 Task: Find connections with filter location Dêqên with filter topic #Softwaredesignwith filter profile language English with filter current company B&R Industrial Automation with filter school Techno India Institute of Technology with filter industry Restaurants with filter service category Print Design with filter keywords title Line Cook
Action: Mouse moved to (519, 73)
Screenshot: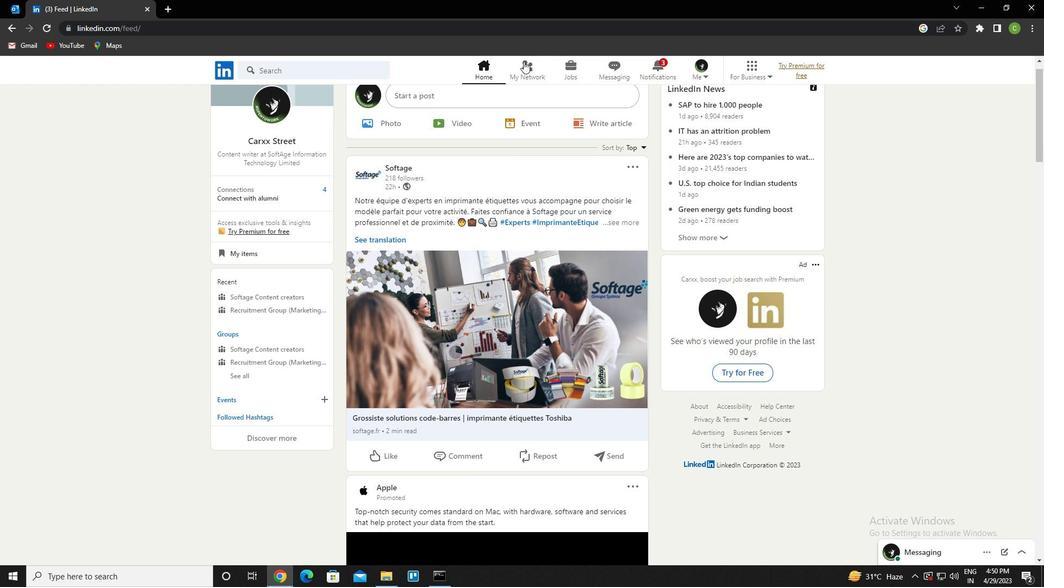 
Action: Mouse pressed left at (519, 73)
Screenshot: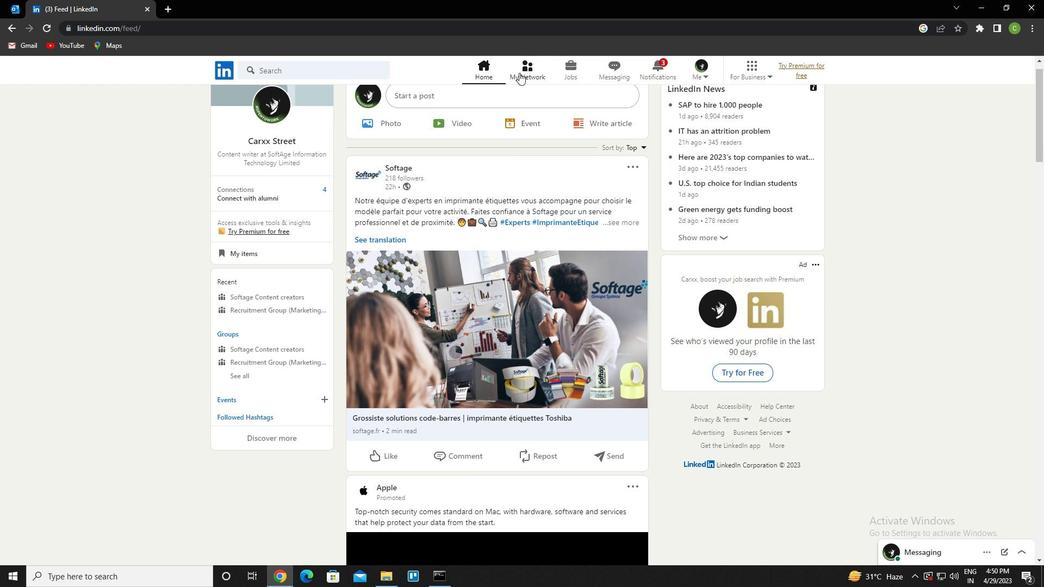 
Action: Mouse moved to (292, 138)
Screenshot: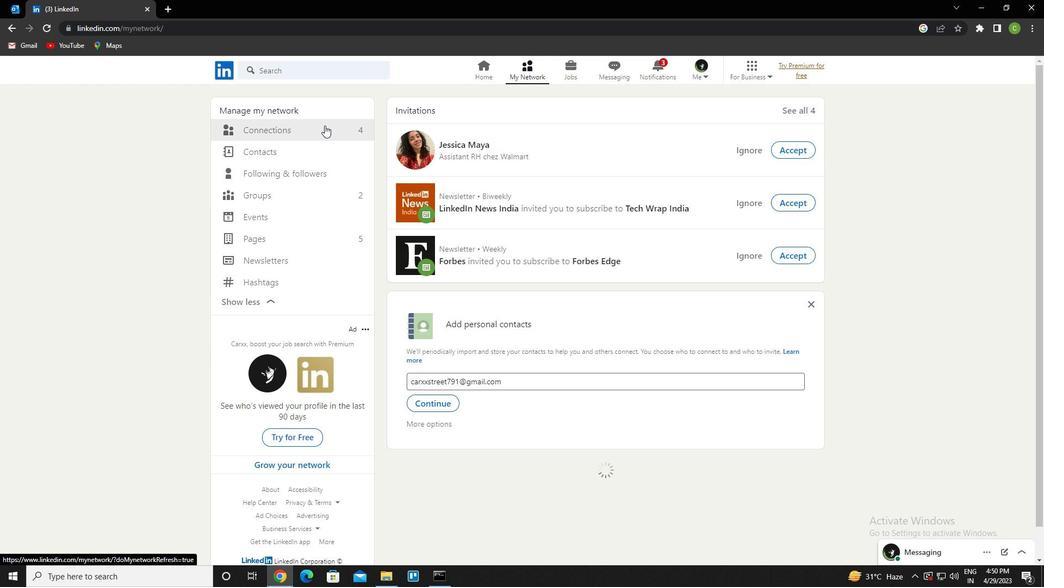 
Action: Mouse pressed left at (292, 138)
Screenshot: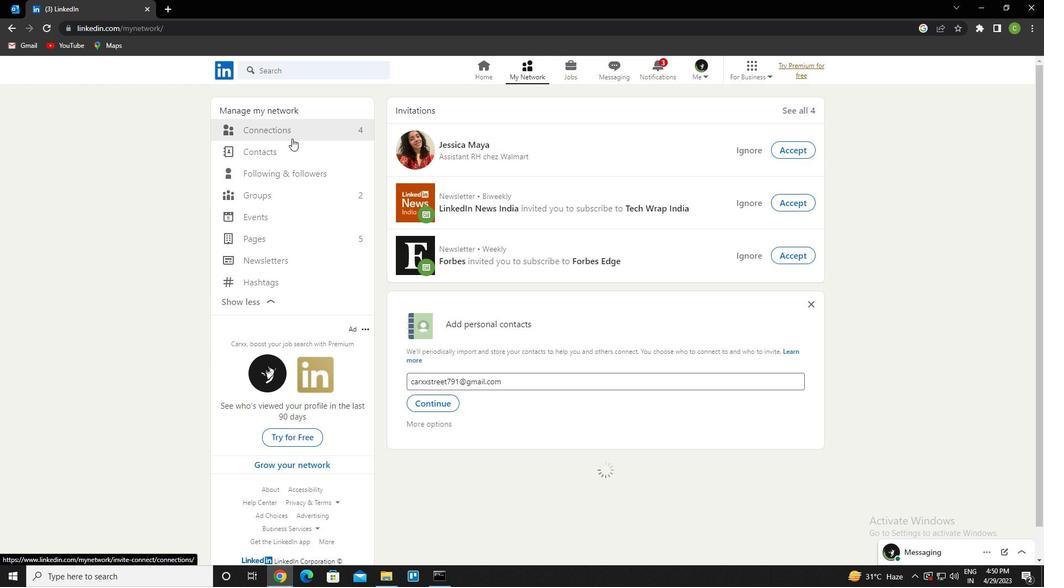 
Action: Mouse moved to (317, 136)
Screenshot: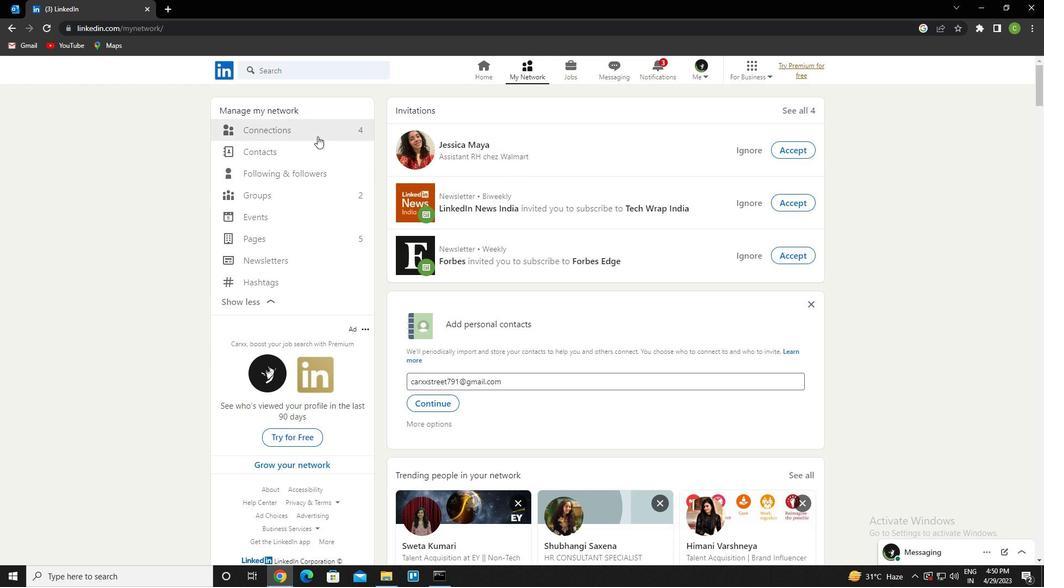 
Action: Mouse pressed left at (317, 136)
Screenshot: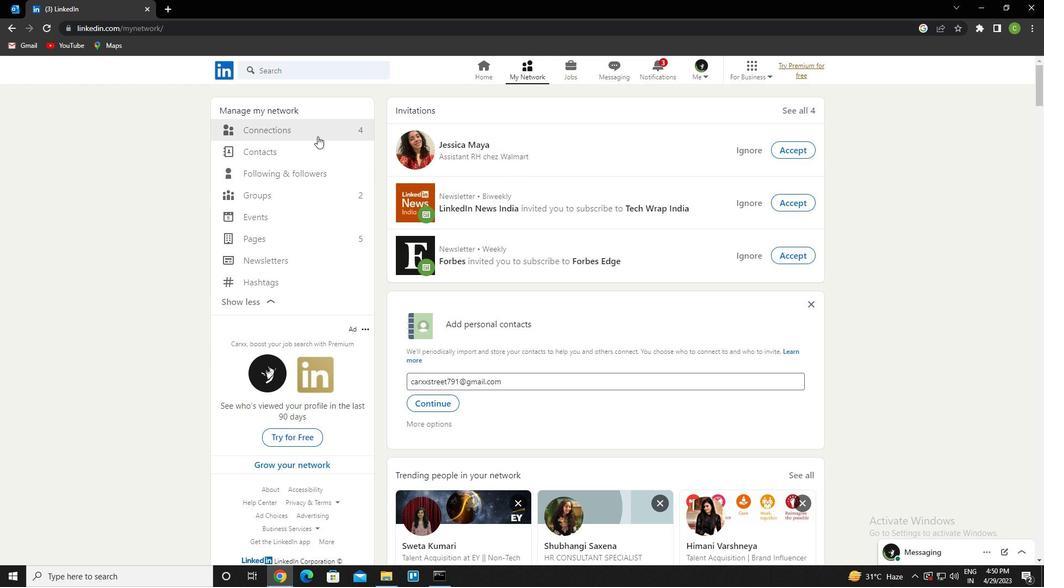 
Action: Mouse moved to (328, 132)
Screenshot: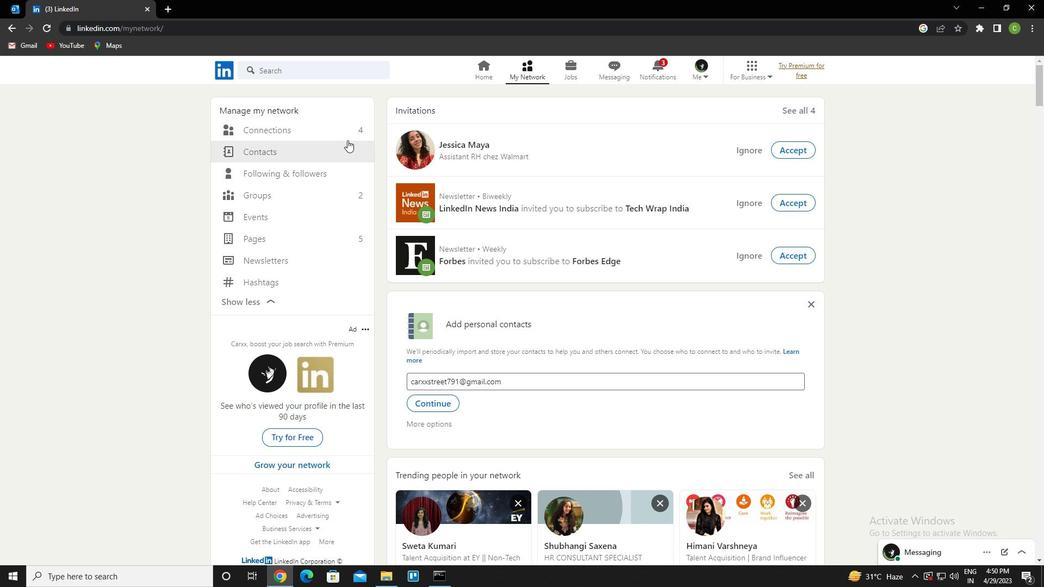 
Action: Mouse pressed left at (328, 132)
Screenshot: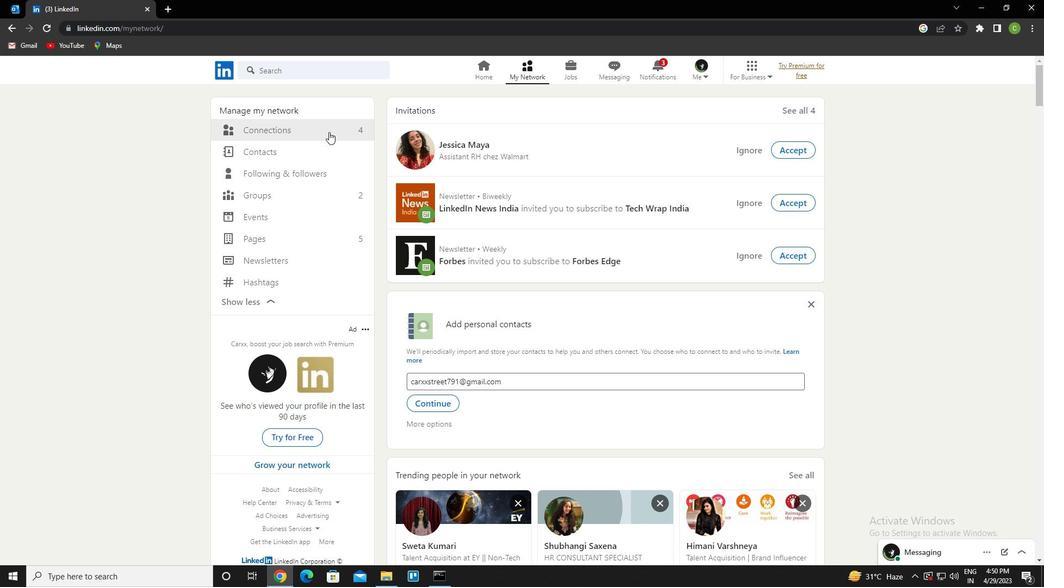 
Action: Mouse moved to (608, 128)
Screenshot: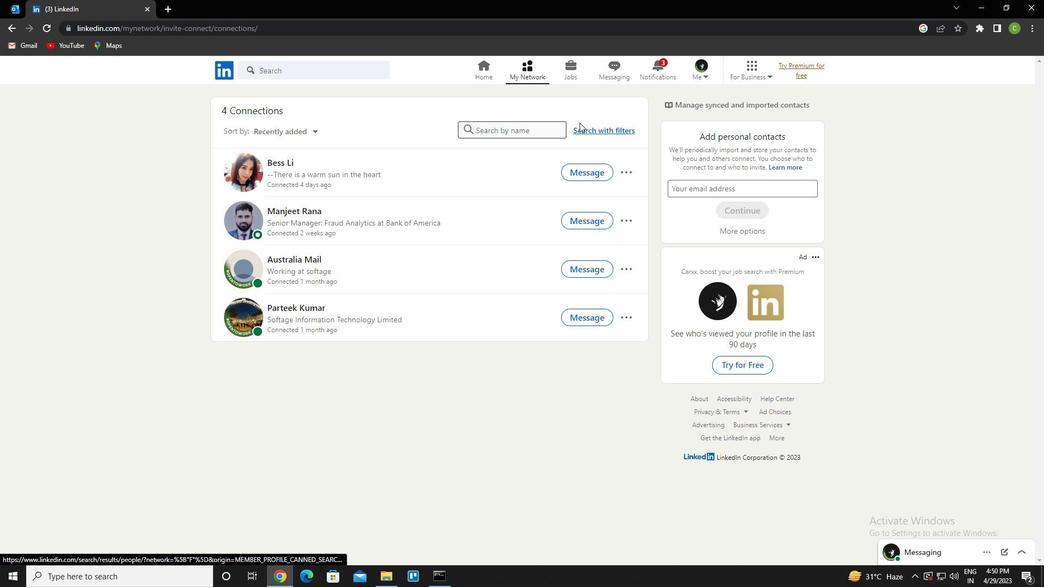 
Action: Mouse pressed left at (608, 128)
Screenshot: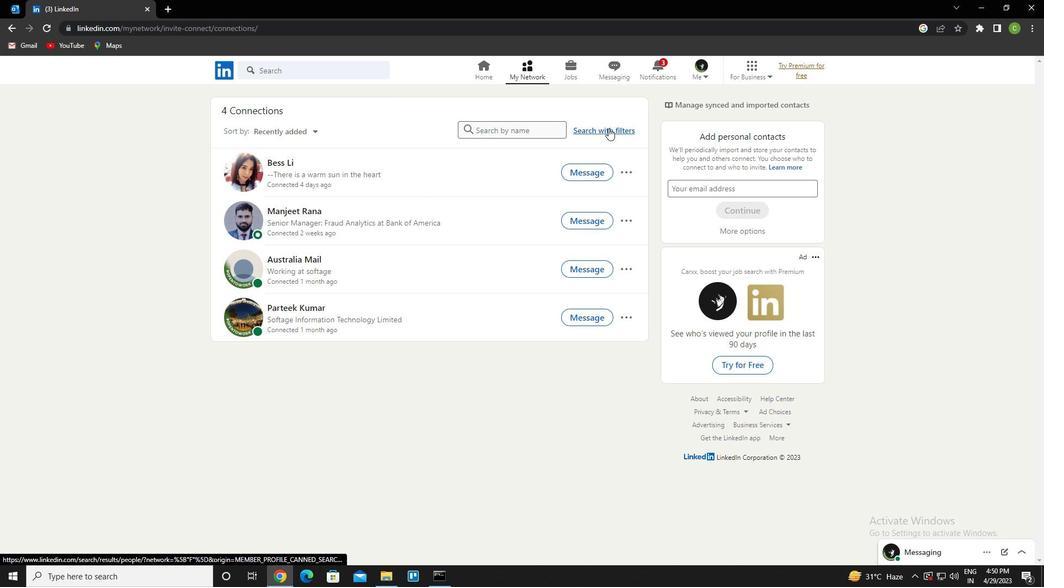 
Action: Mouse moved to (560, 97)
Screenshot: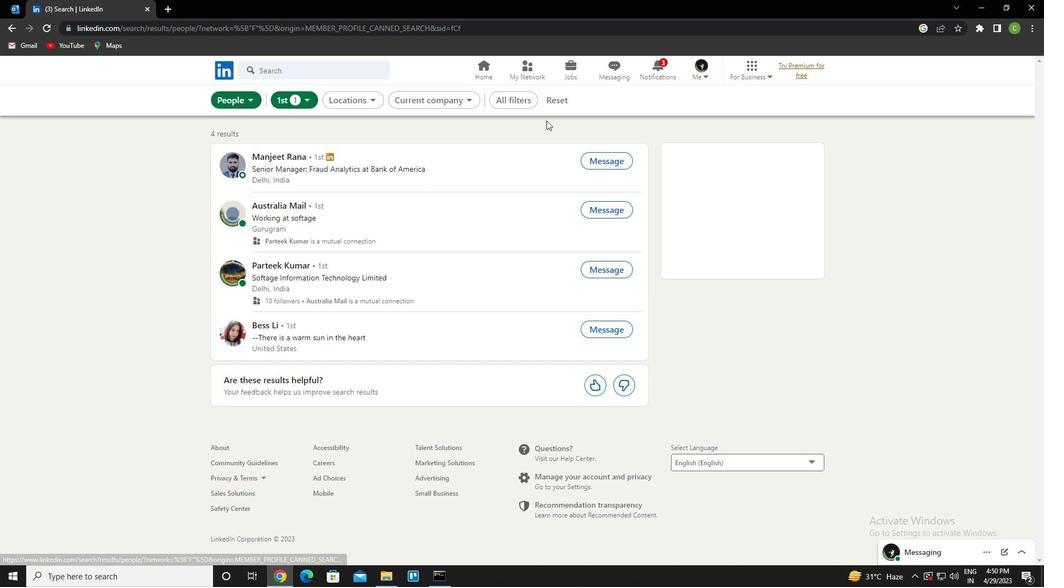 
Action: Mouse pressed left at (560, 97)
Screenshot: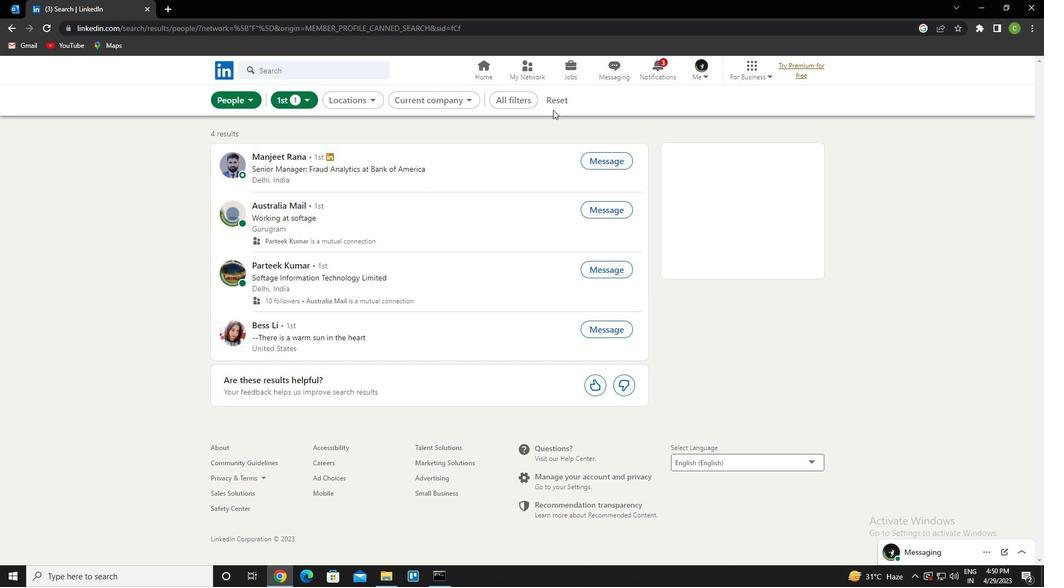 
Action: Mouse moved to (535, 101)
Screenshot: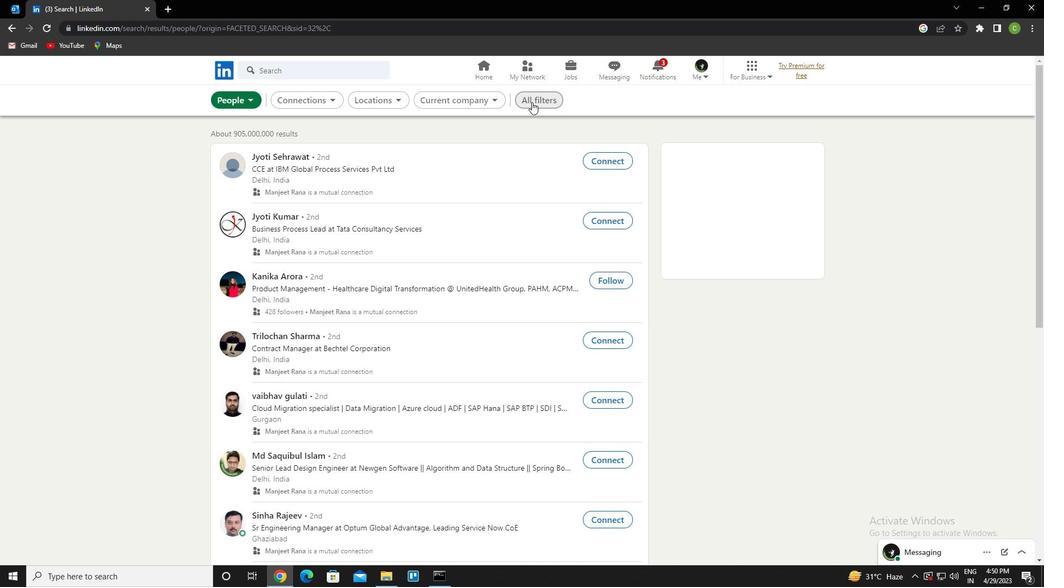 
Action: Mouse pressed left at (535, 101)
Screenshot: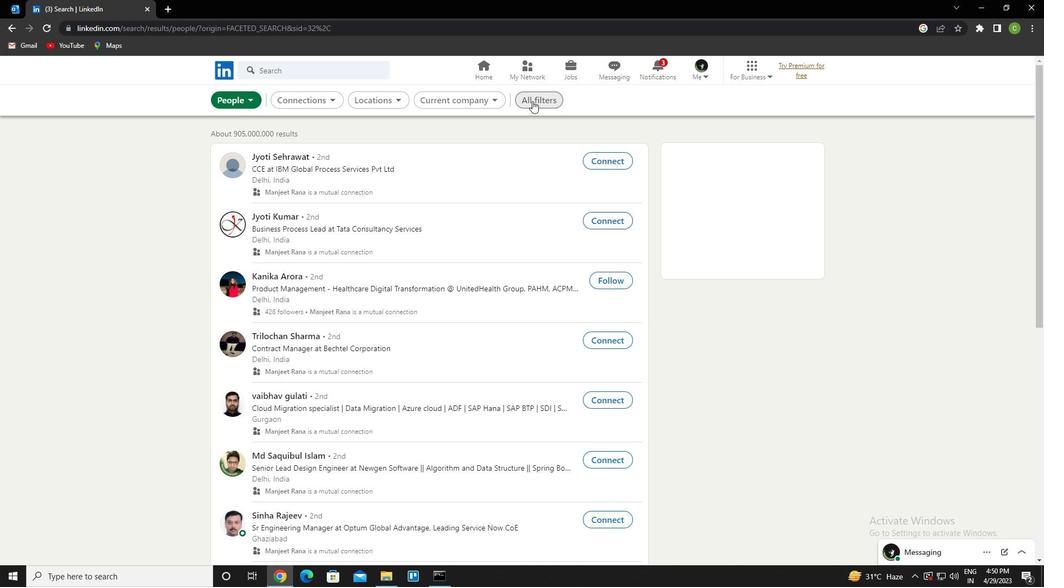 
Action: Mouse moved to (842, 296)
Screenshot: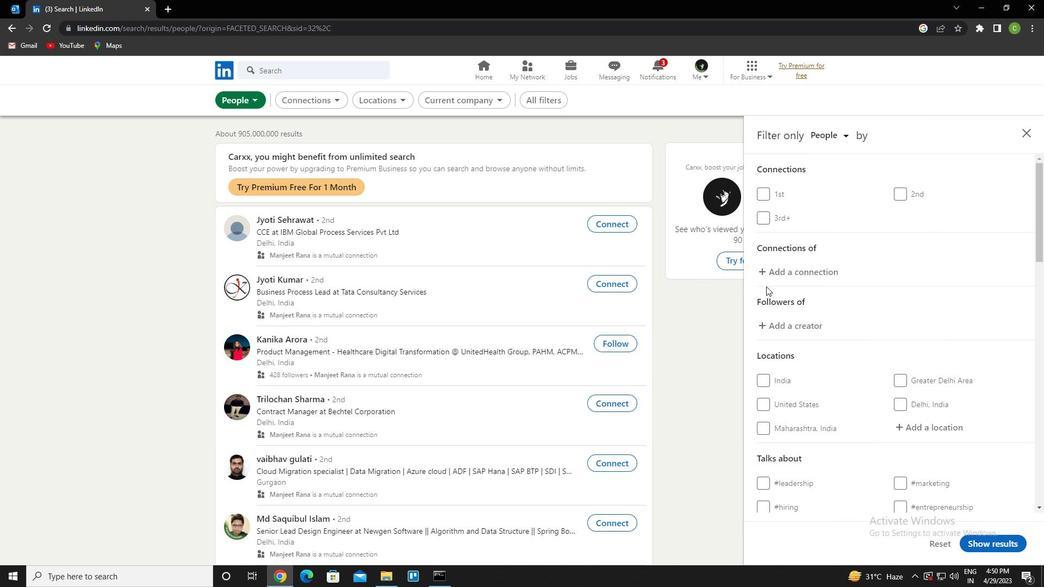 
Action: Mouse scrolled (842, 296) with delta (0, 0)
Screenshot: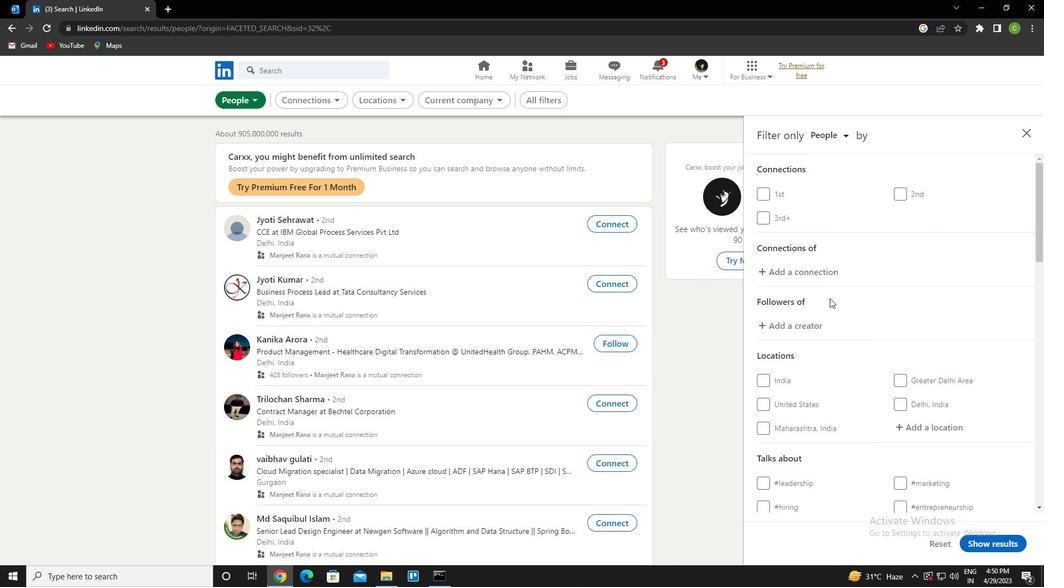 
Action: Mouse scrolled (842, 296) with delta (0, 0)
Screenshot: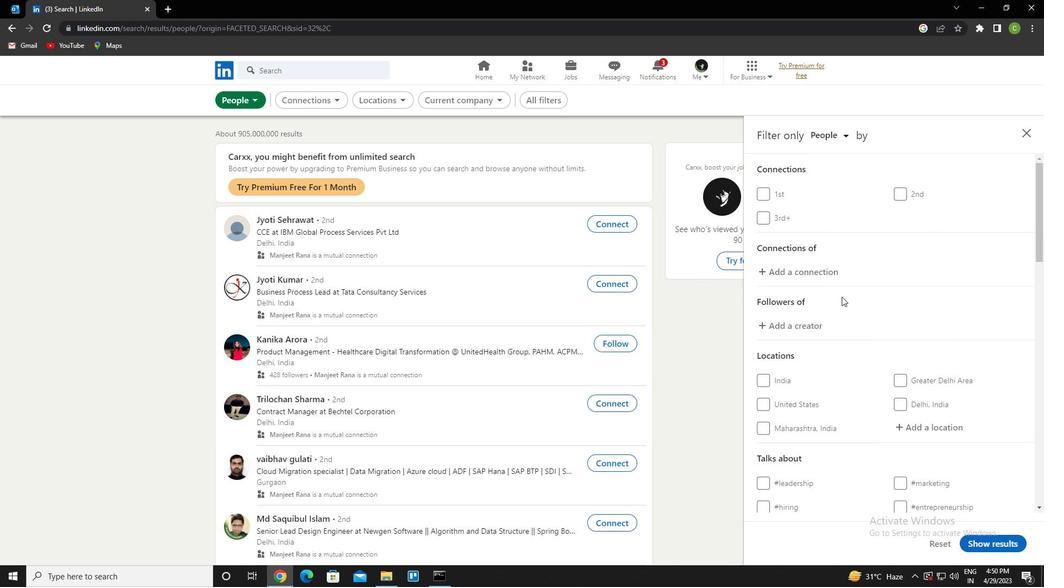 
Action: Mouse moved to (933, 320)
Screenshot: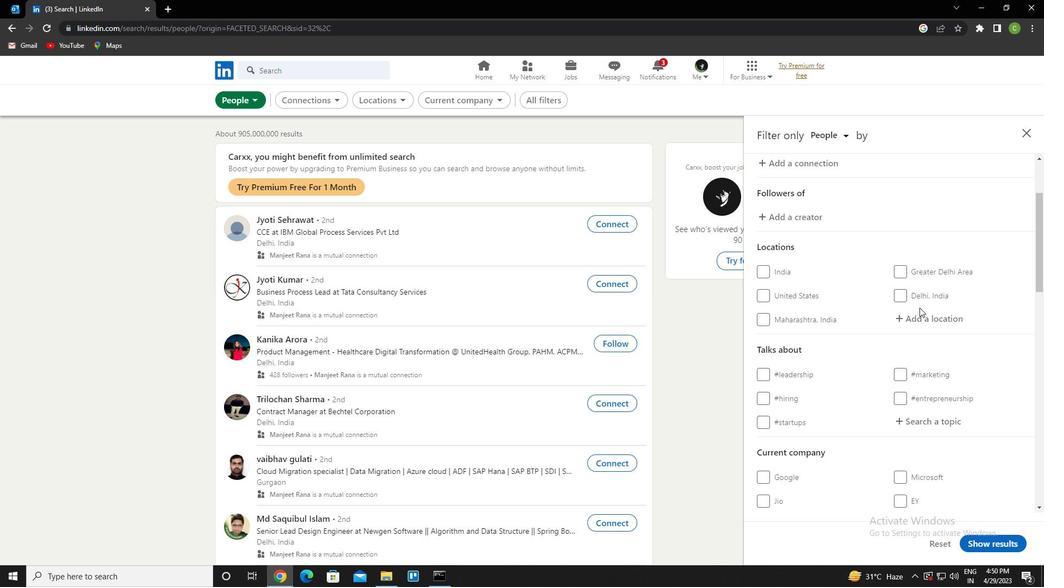 
Action: Mouse pressed left at (933, 320)
Screenshot: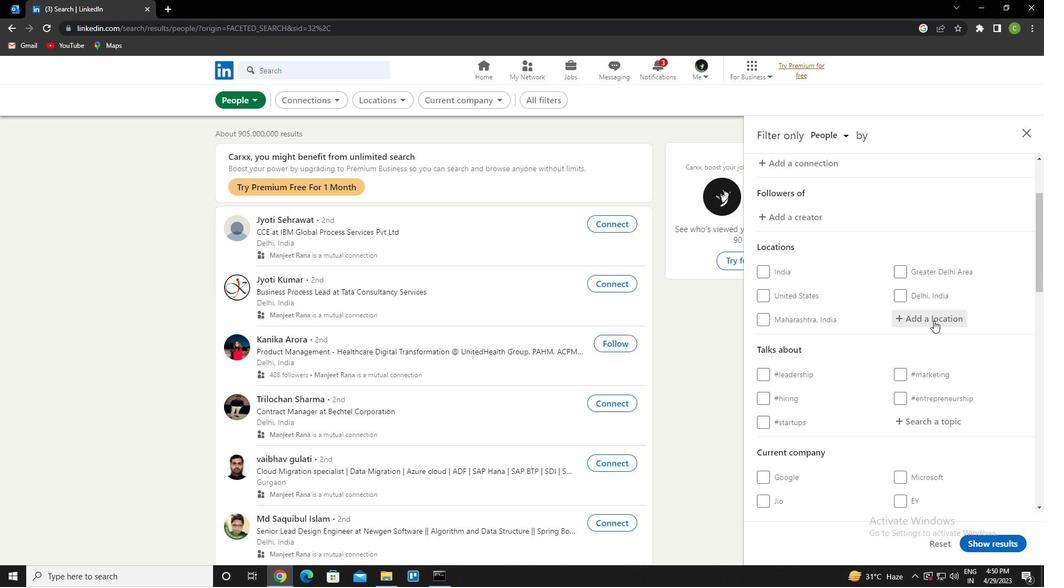 
Action: Key pressed <Key.caps_lock>d<Key.caps_lock>eqen<Key.down><Key.enter>
Screenshot: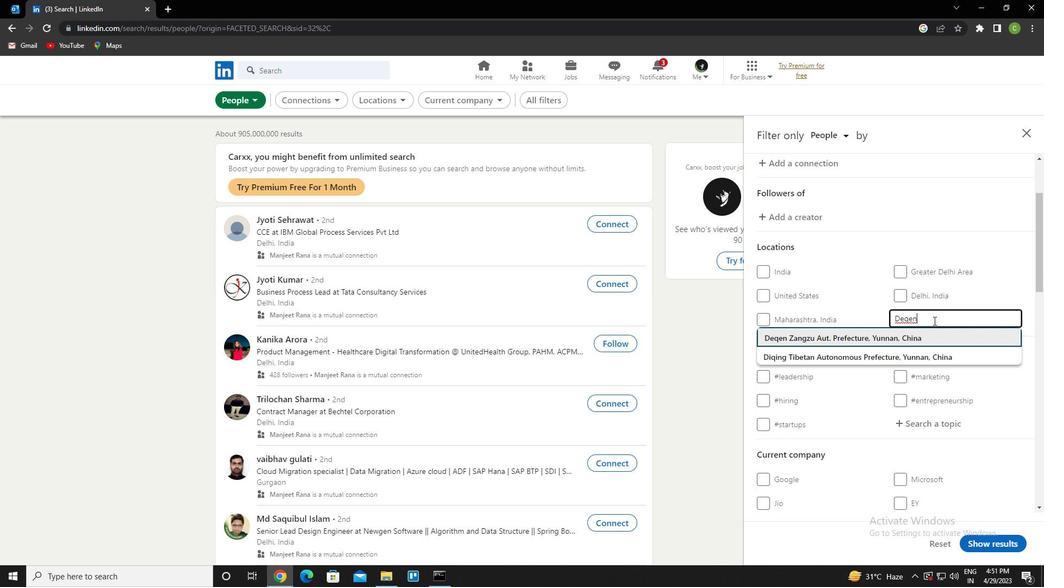 
Action: Mouse moved to (931, 330)
Screenshot: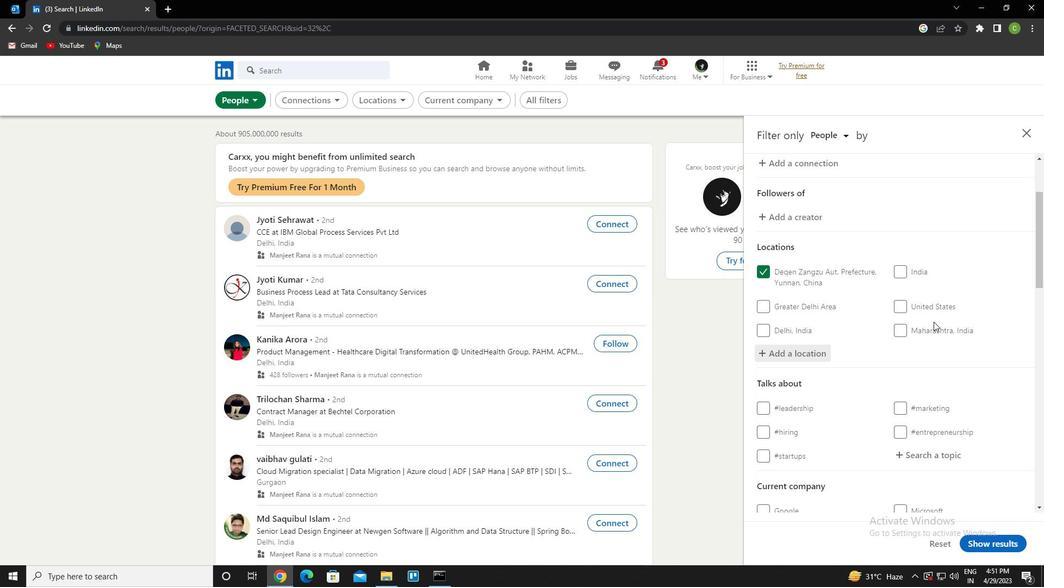 
Action: Mouse scrolled (931, 329) with delta (0, 0)
Screenshot: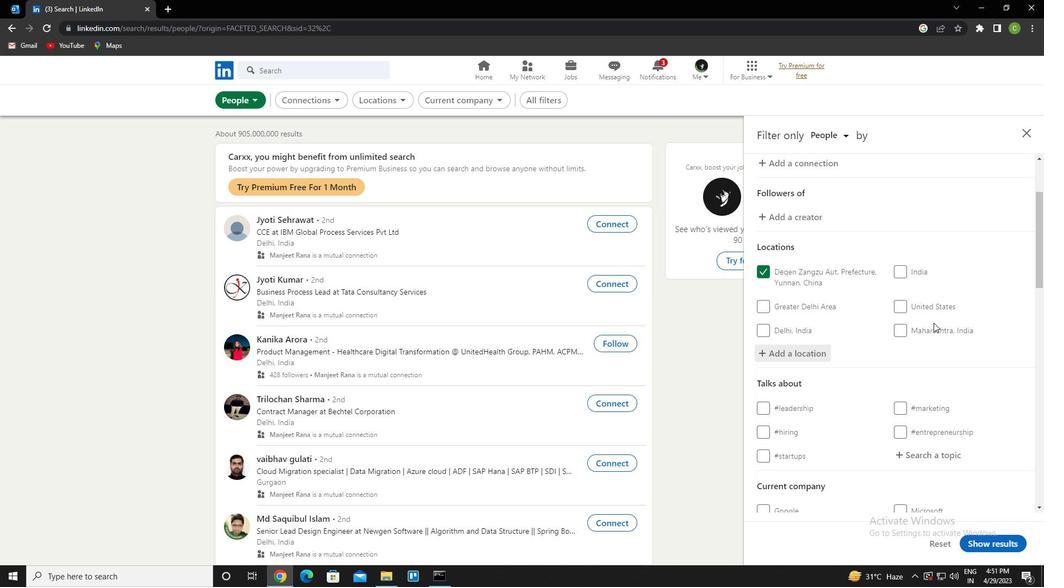
Action: Mouse moved to (926, 342)
Screenshot: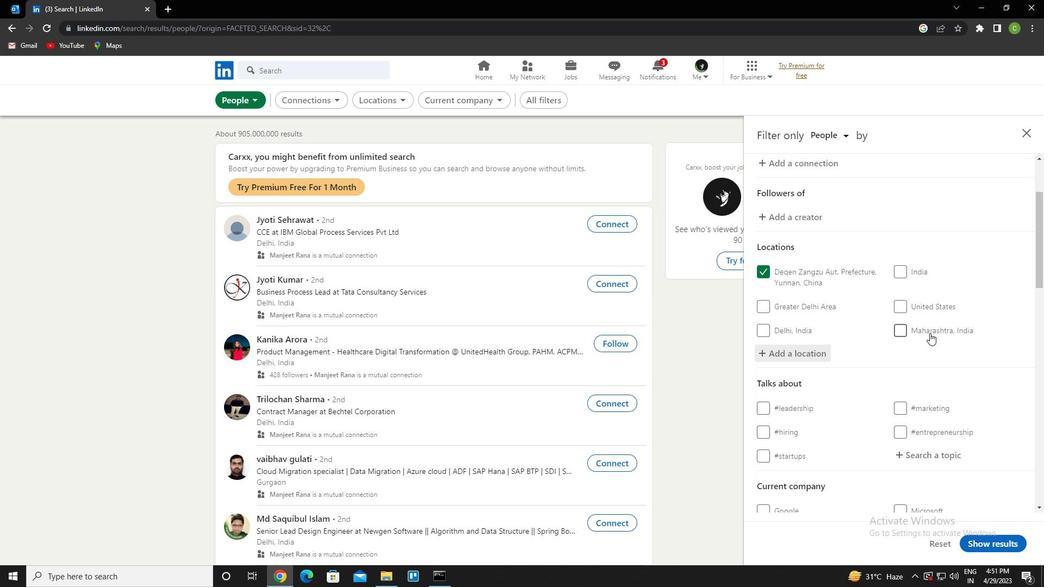 
Action: Mouse scrolled (926, 342) with delta (0, 0)
Screenshot: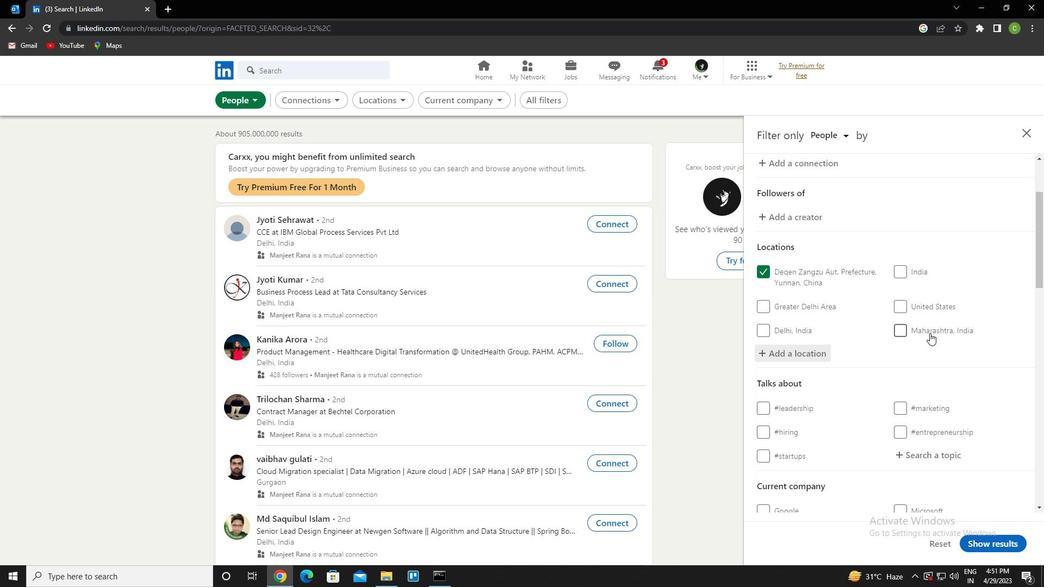 
Action: Mouse moved to (913, 350)
Screenshot: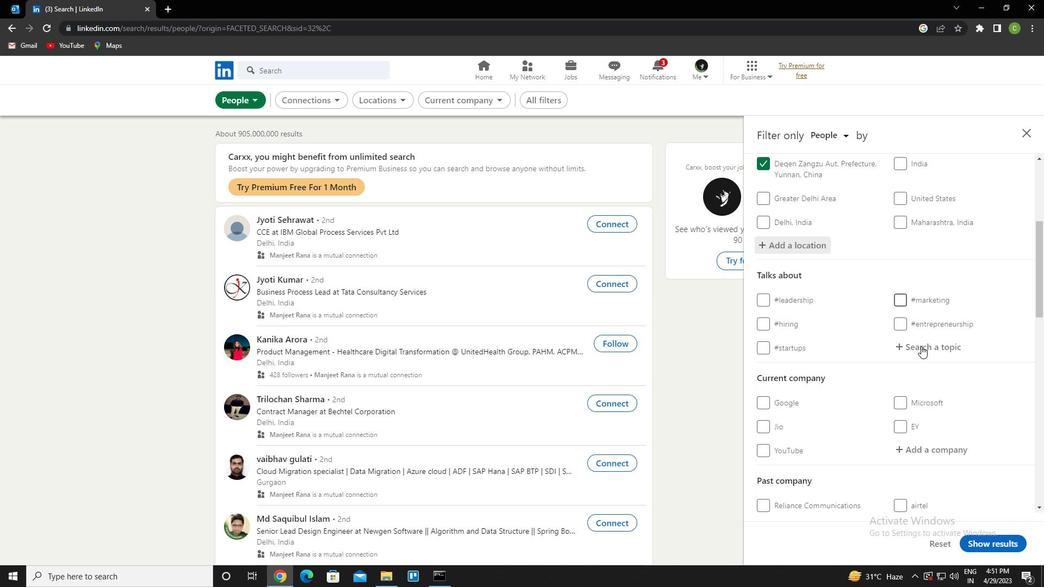 
Action: Mouse pressed left at (913, 350)
Screenshot: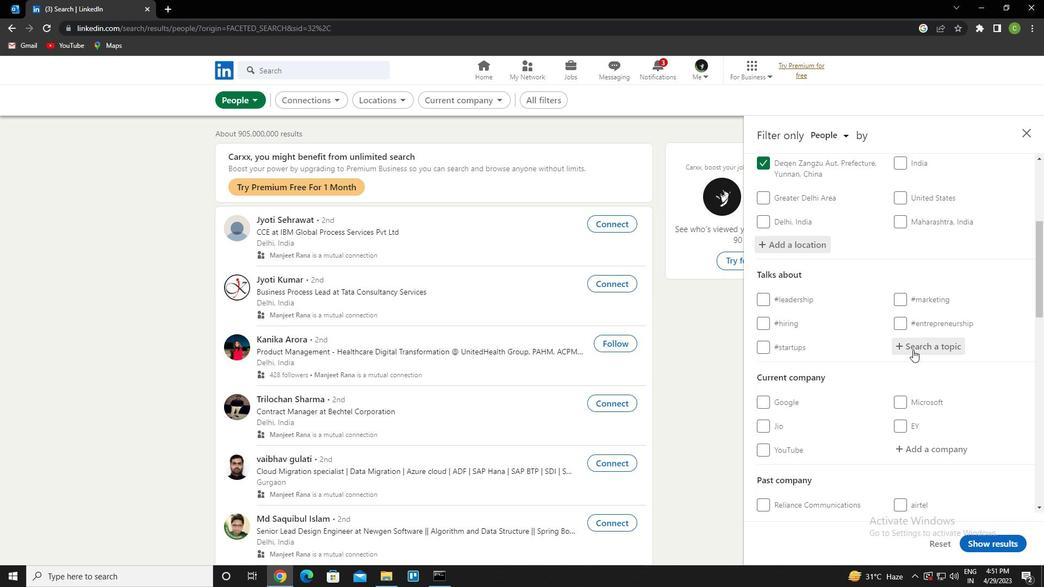 
Action: Key pressed softwaredesing<Key.backspace><Key.backspace>gn<Key.down><Key.enter>
Screenshot: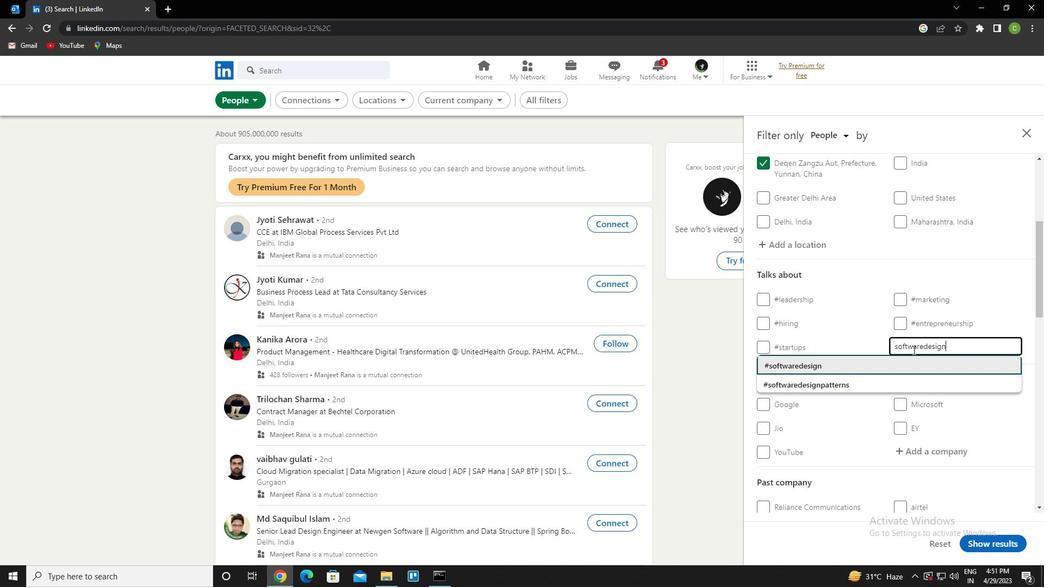 
Action: Mouse scrolled (913, 349) with delta (0, 0)
Screenshot: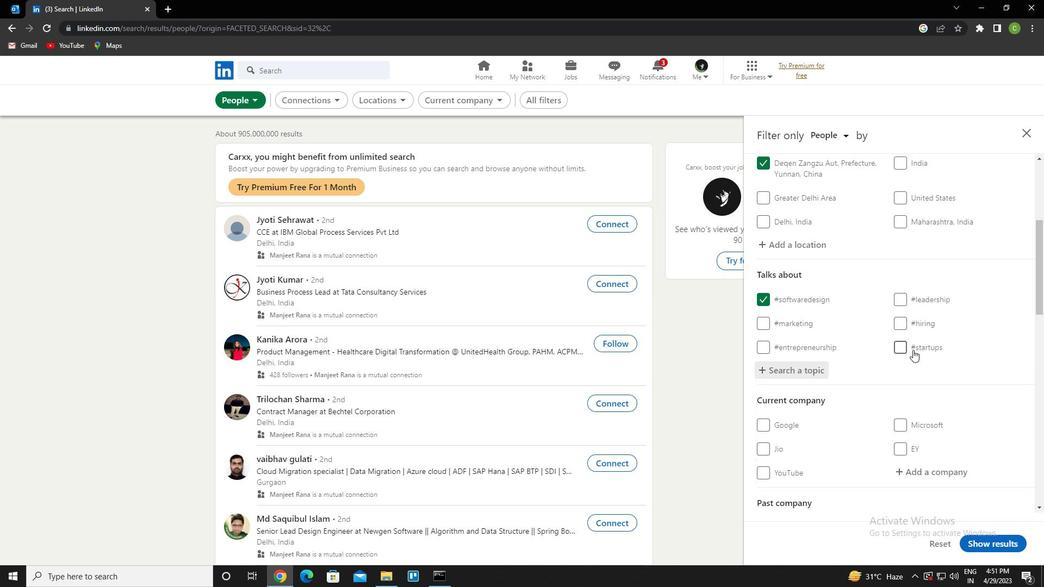 
Action: Mouse scrolled (913, 349) with delta (0, 0)
Screenshot: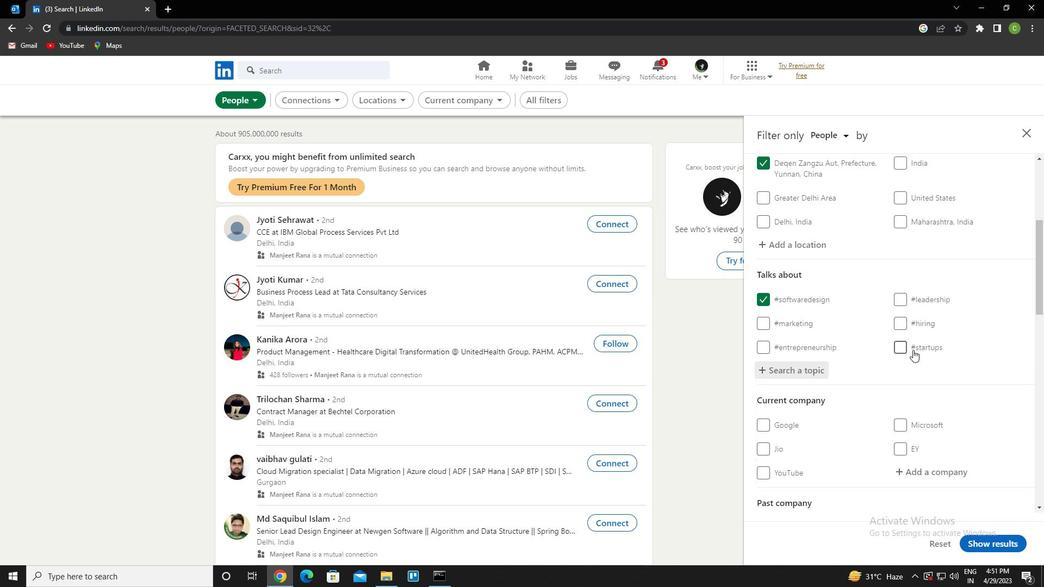 
Action: Mouse scrolled (913, 349) with delta (0, 0)
Screenshot: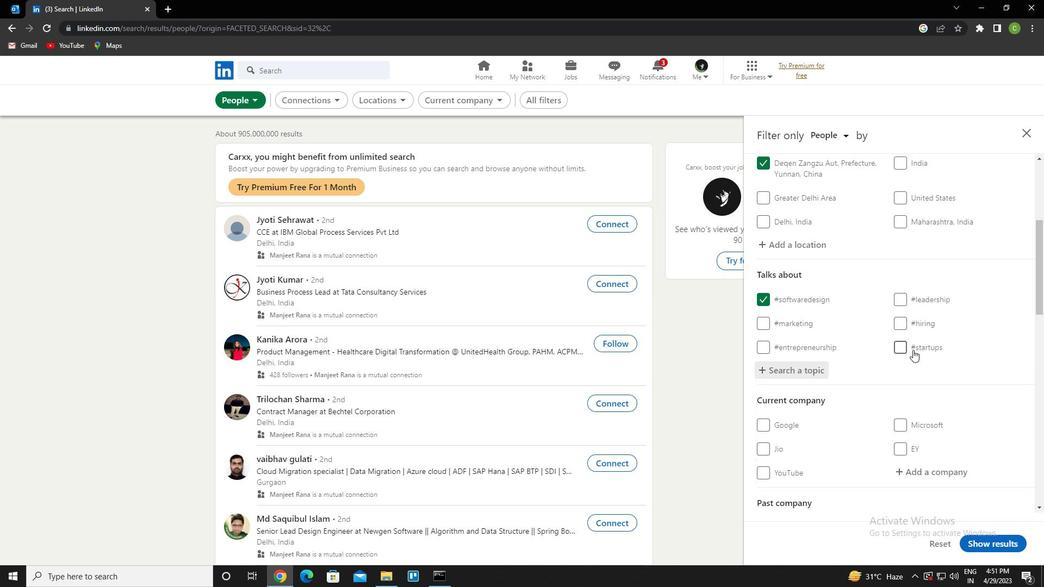 
Action: Mouse scrolled (913, 349) with delta (0, 0)
Screenshot: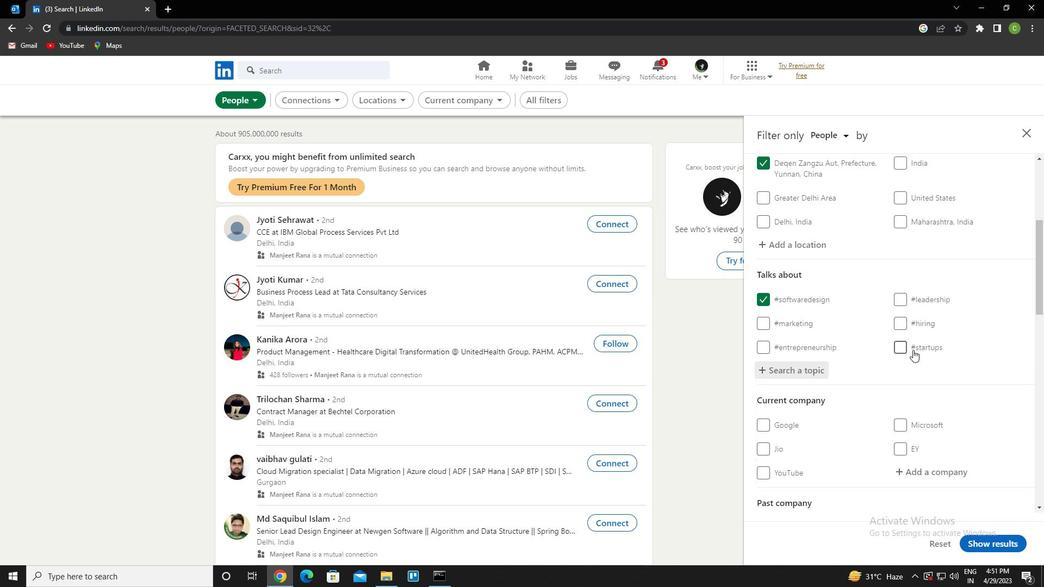 
Action: Mouse scrolled (913, 349) with delta (0, 0)
Screenshot: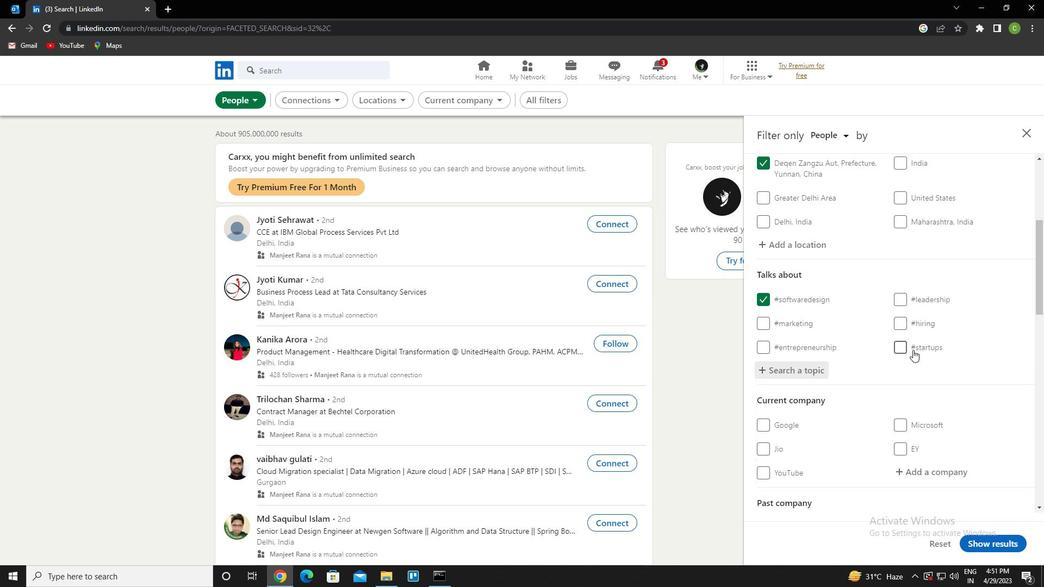 
Action: Mouse scrolled (913, 349) with delta (0, 0)
Screenshot: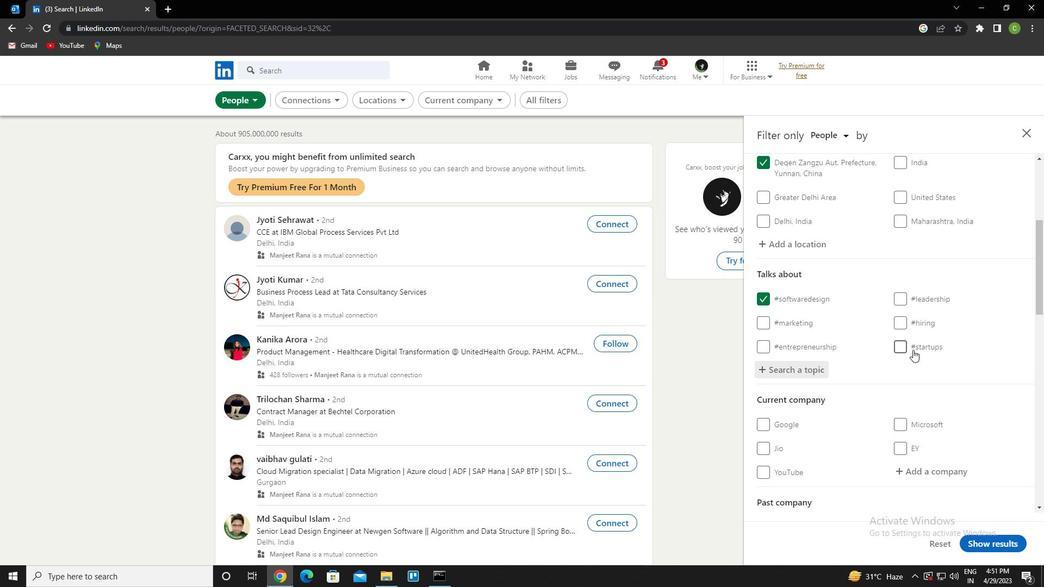 
Action: Mouse scrolled (913, 349) with delta (0, 0)
Screenshot: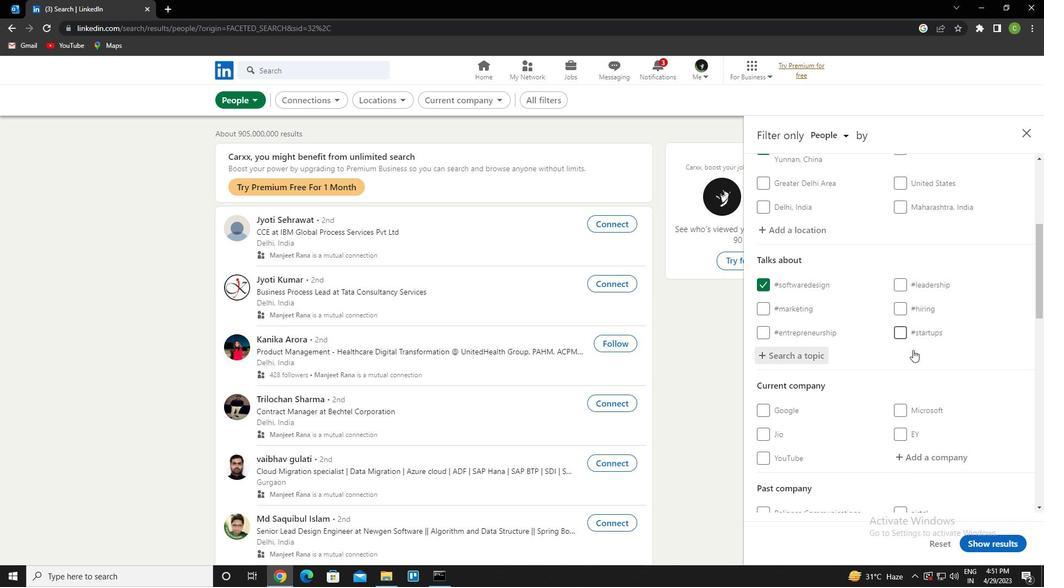 
Action: Mouse scrolled (913, 349) with delta (0, 0)
Screenshot: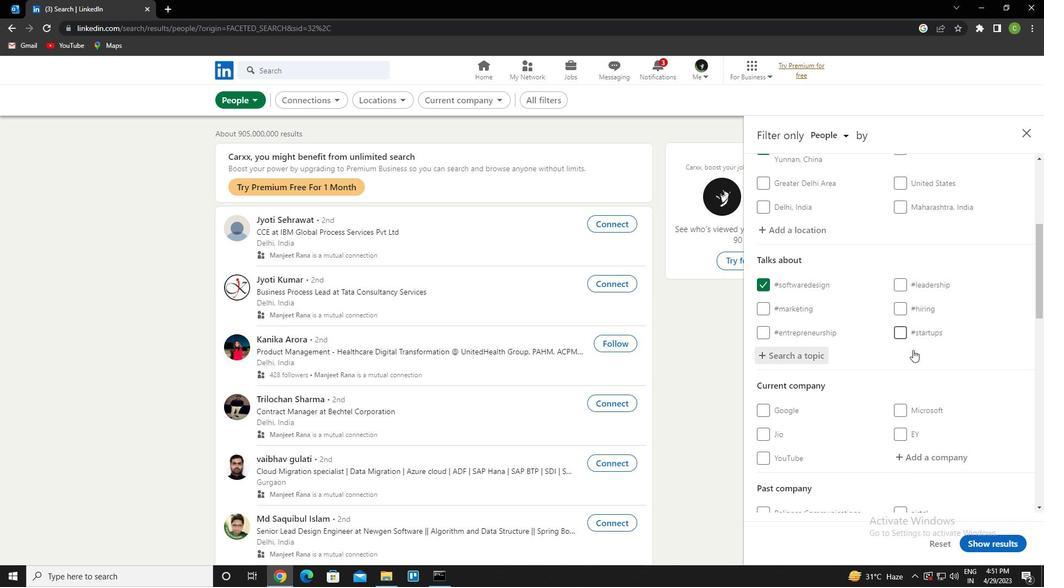 
Action: Mouse scrolled (913, 349) with delta (0, 0)
Screenshot: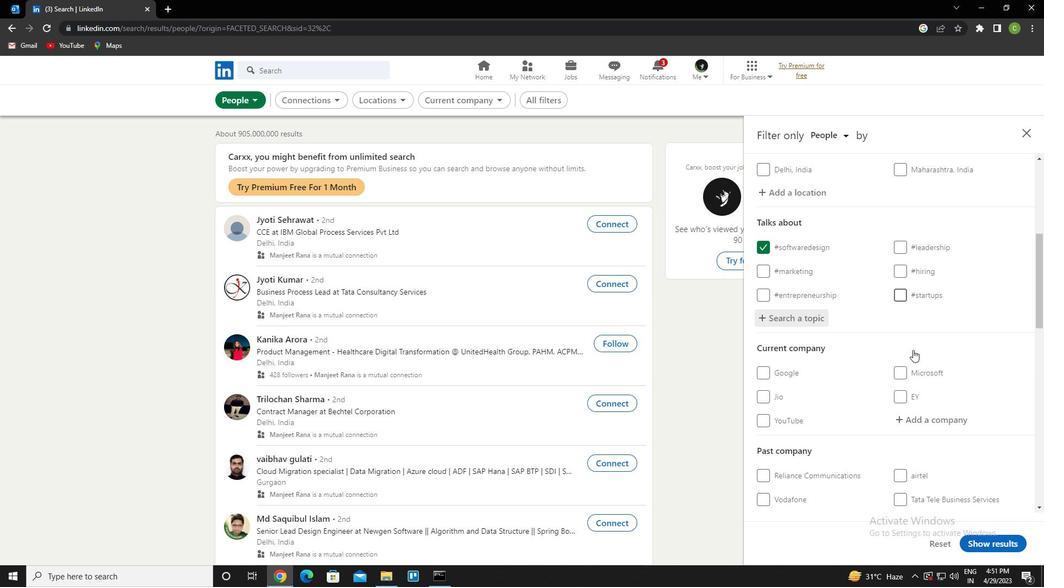 
Action: Mouse scrolled (913, 349) with delta (0, 0)
Screenshot: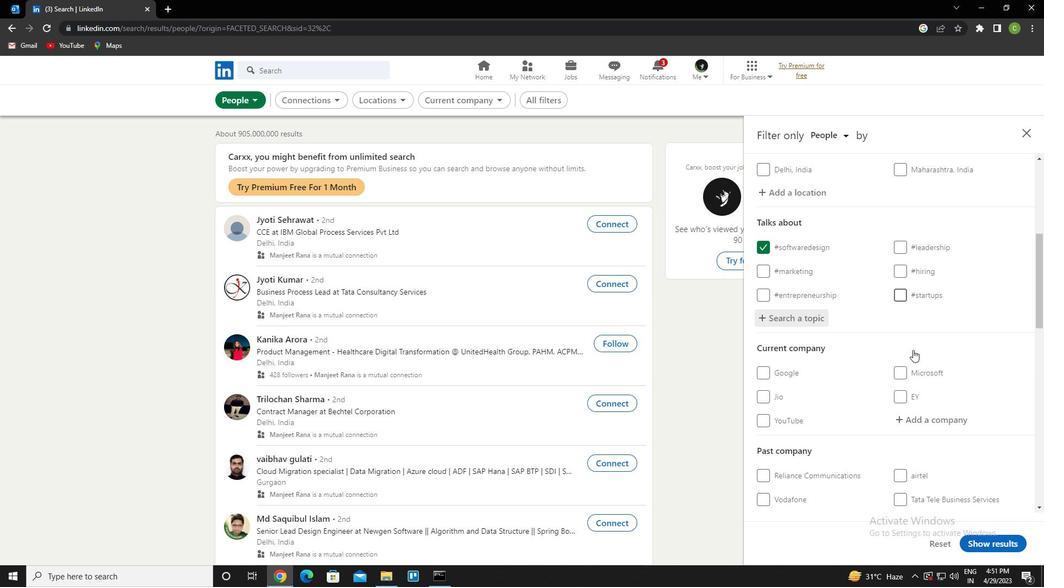 
Action: Mouse scrolled (913, 349) with delta (0, 0)
Screenshot: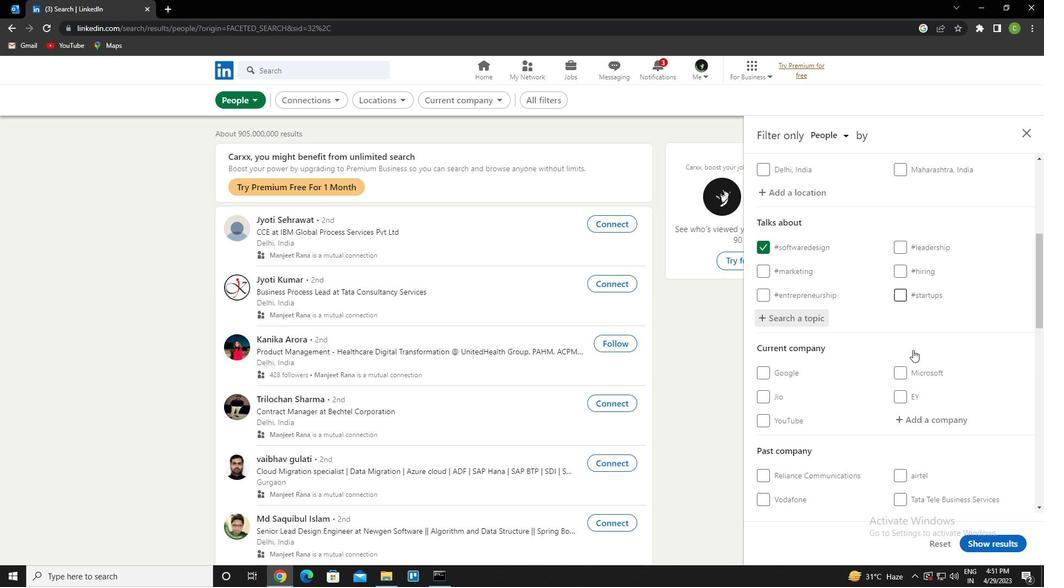 
Action: Mouse moved to (762, 256)
Screenshot: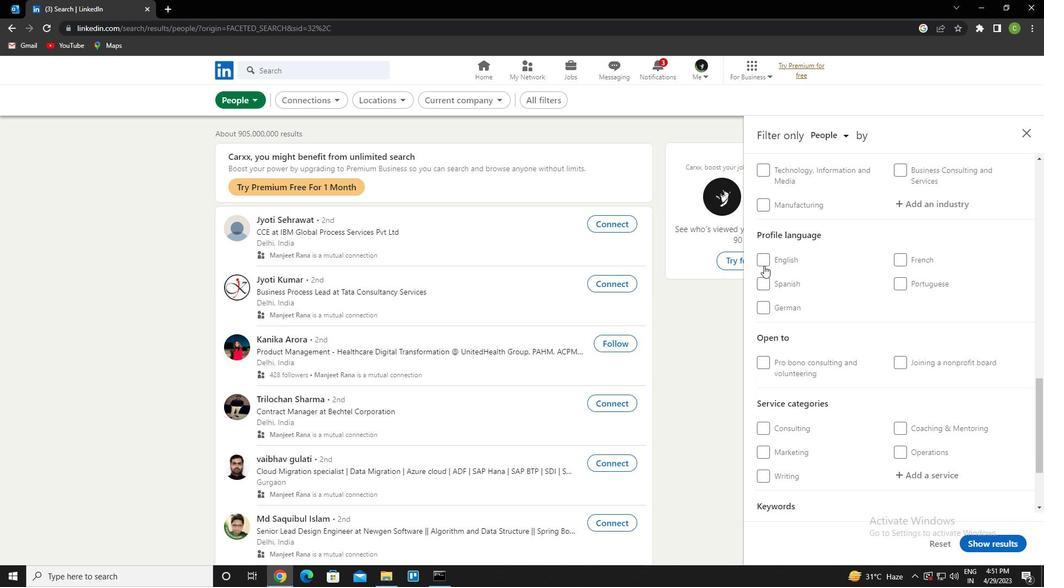 
Action: Mouse pressed left at (762, 256)
Screenshot: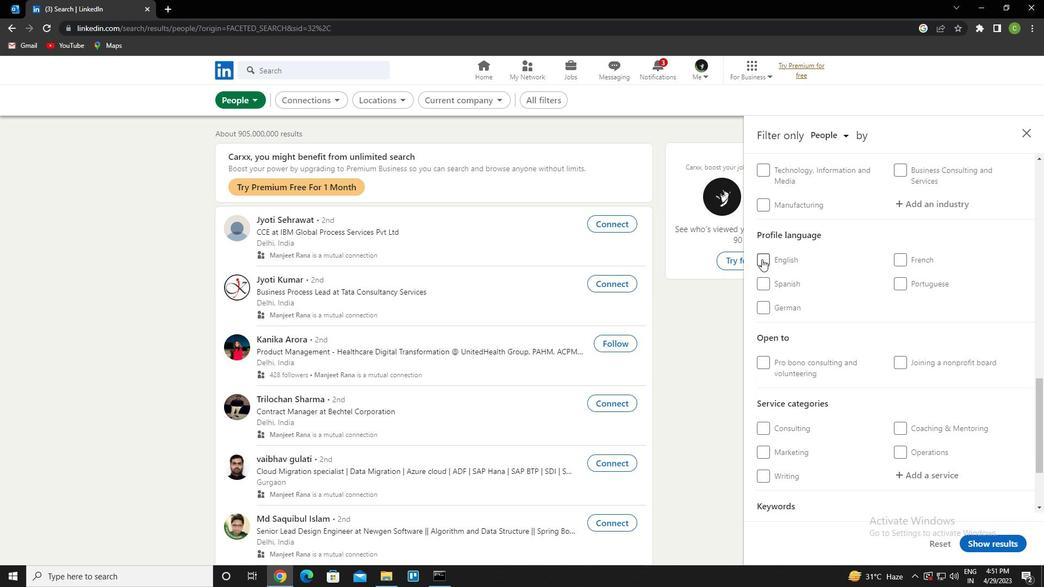 
Action: Mouse moved to (811, 295)
Screenshot: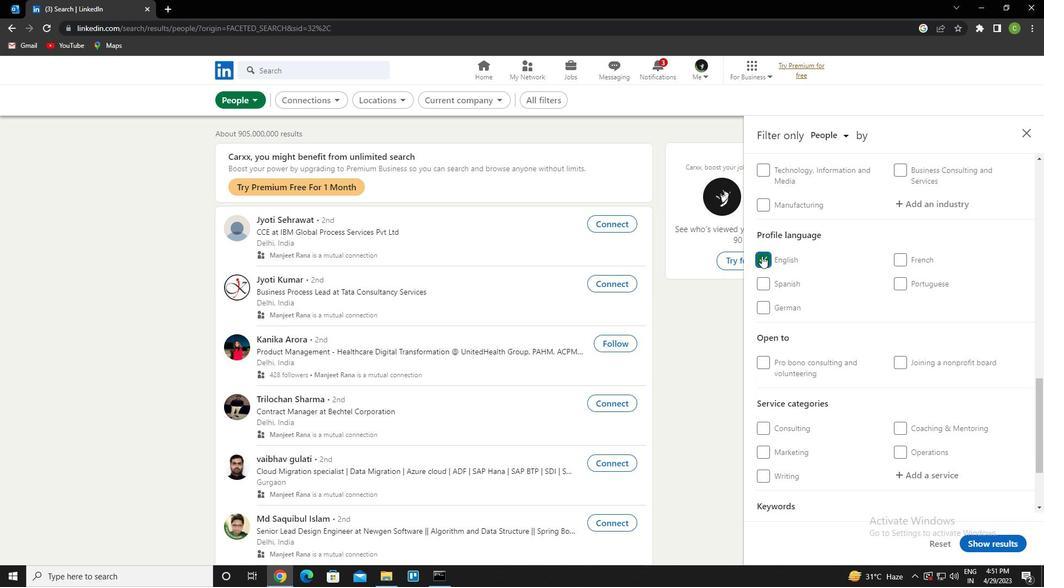
Action: Mouse scrolled (811, 295) with delta (0, 0)
Screenshot: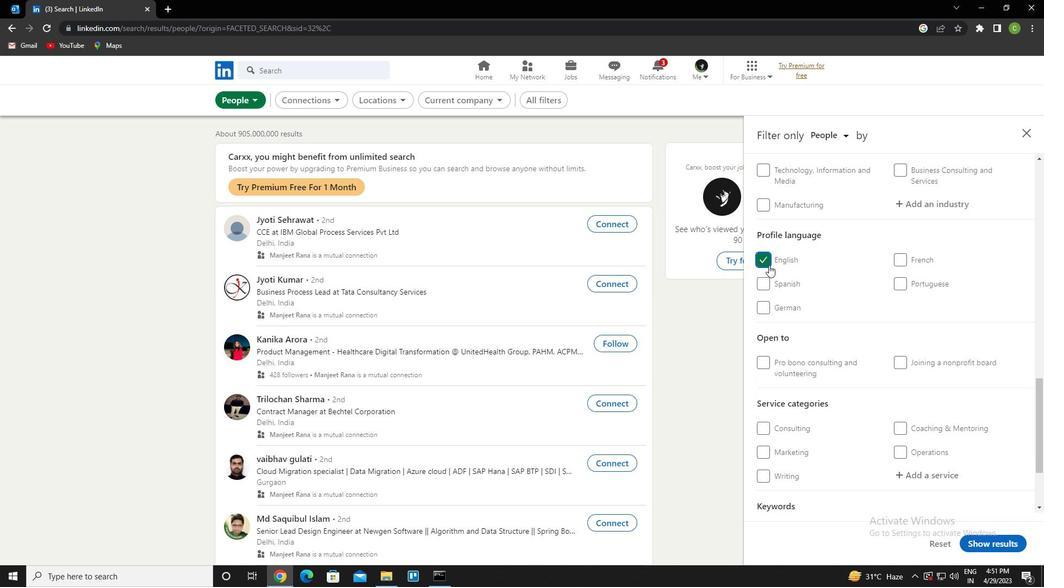 
Action: Mouse scrolled (811, 295) with delta (0, 0)
Screenshot: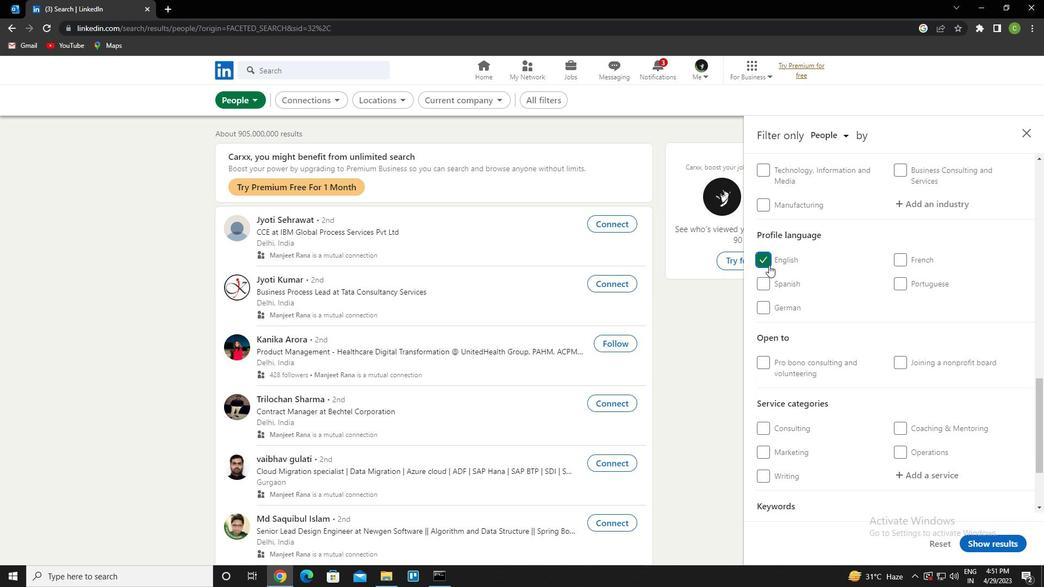 
Action: Mouse scrolled (811, 295) with delta (0, 0)
Screenshot: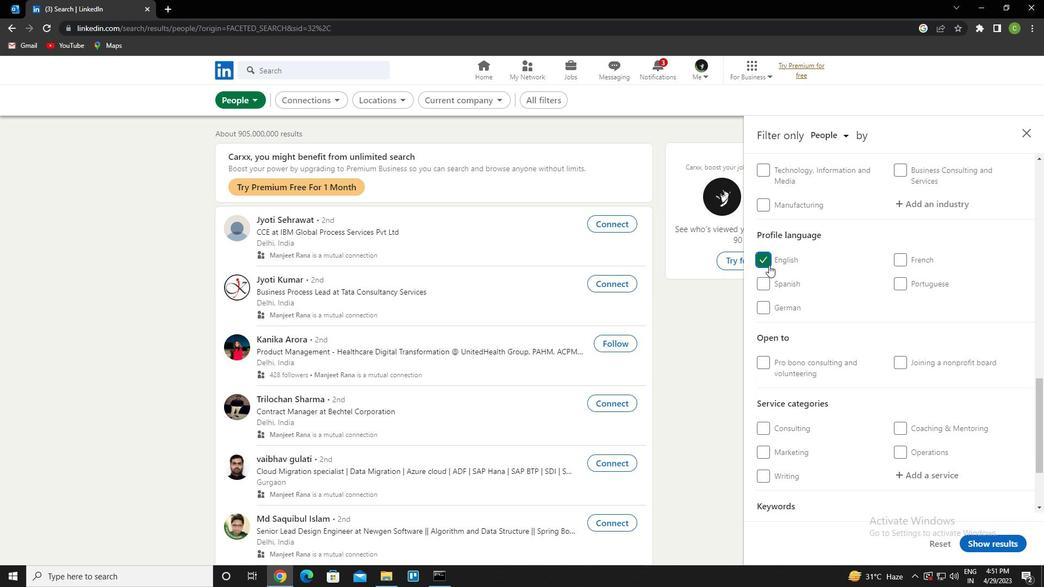
Action: Mouse scrolled (811, 295) with delta (0, 0)
Screenshot: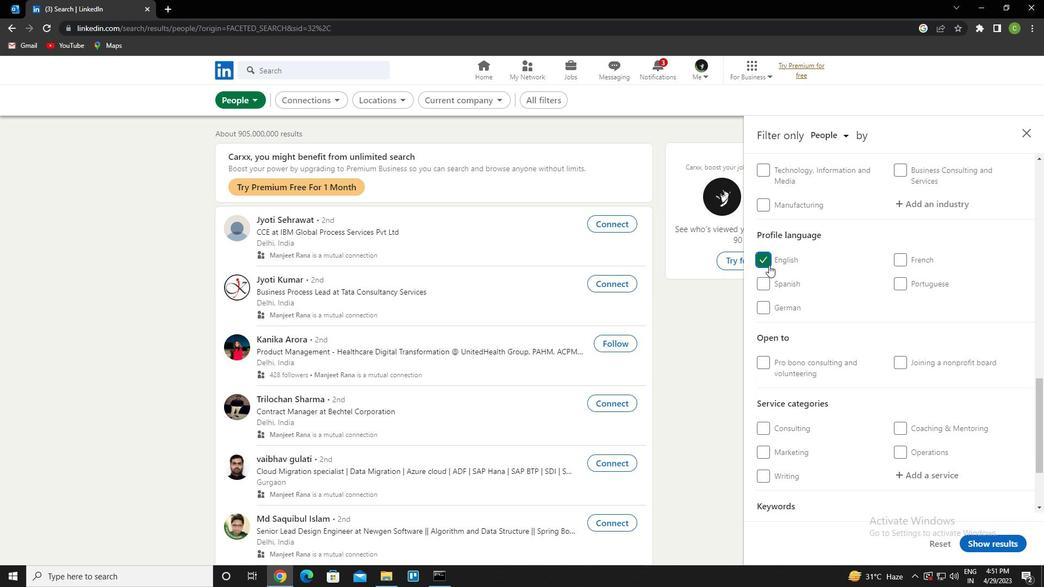 
Action: Mouse scrolled (811, 295) with delta (0, 0)
Screenshot: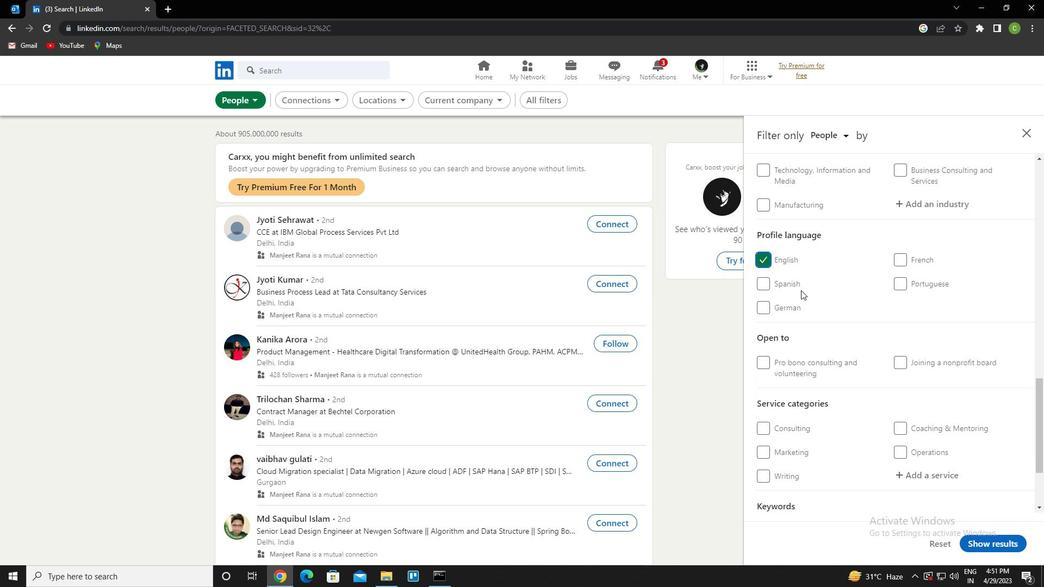 
Action: Mouse scrolled (811, 295) with delta (0, 0)
Screenshot: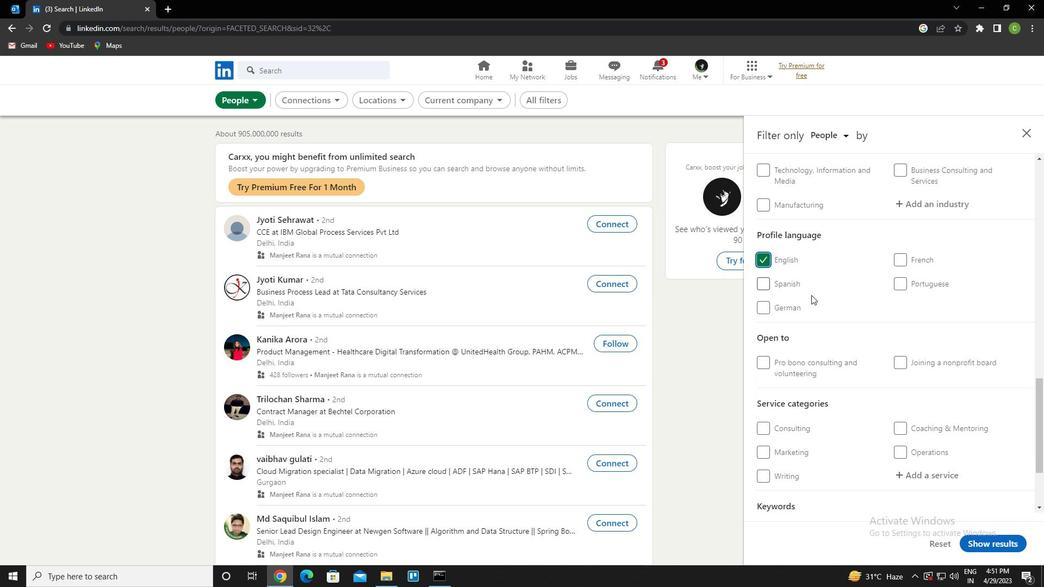 
Action: Mouse scrolled (811, 295) with delta (0, 0)
Screenshot: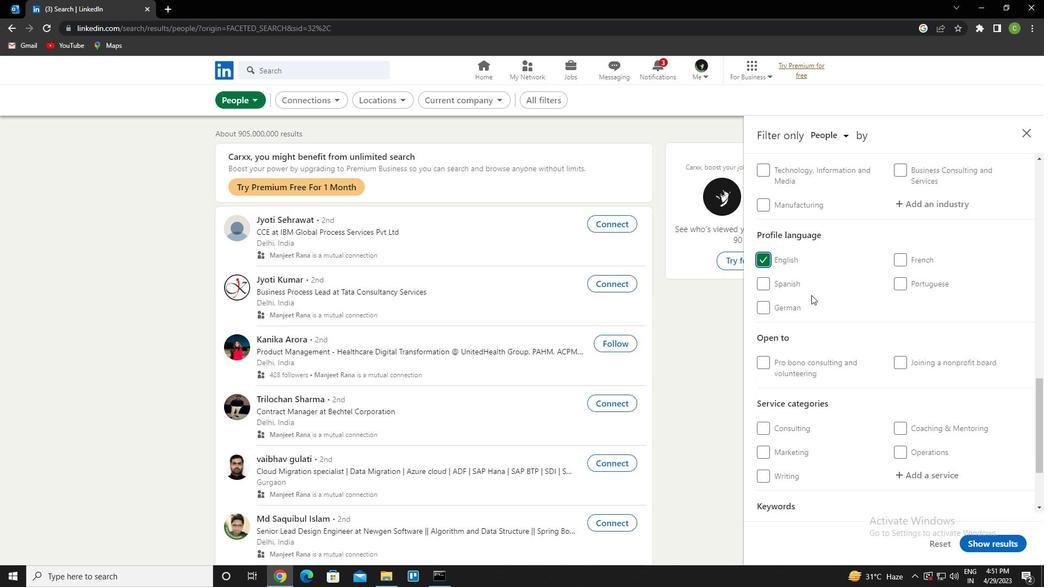 
Action: Mouse moved to (933, 261)
Screenshot: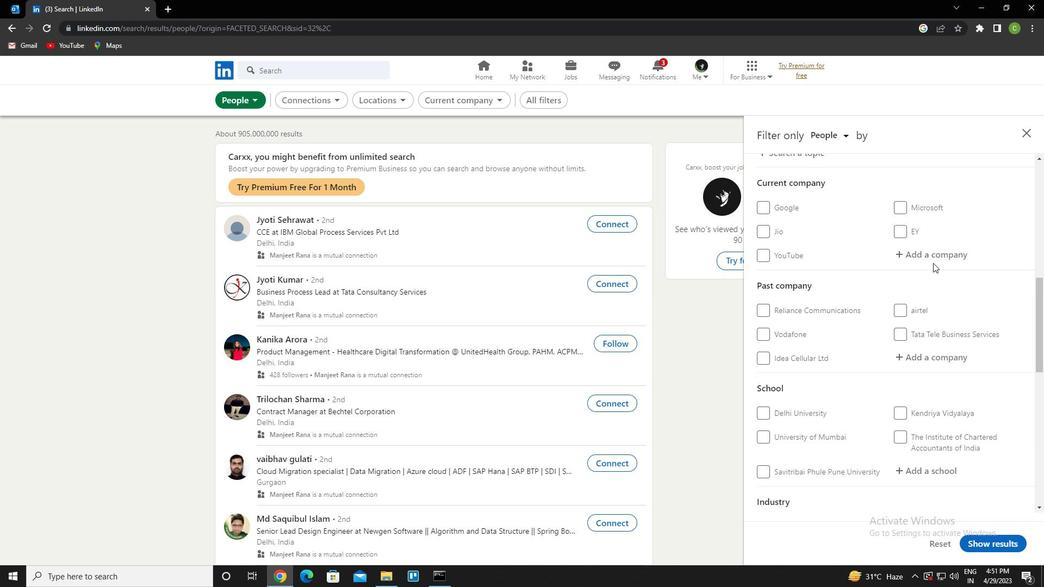 
Action: Mouse pressed left at (933, 261)
Screenshot: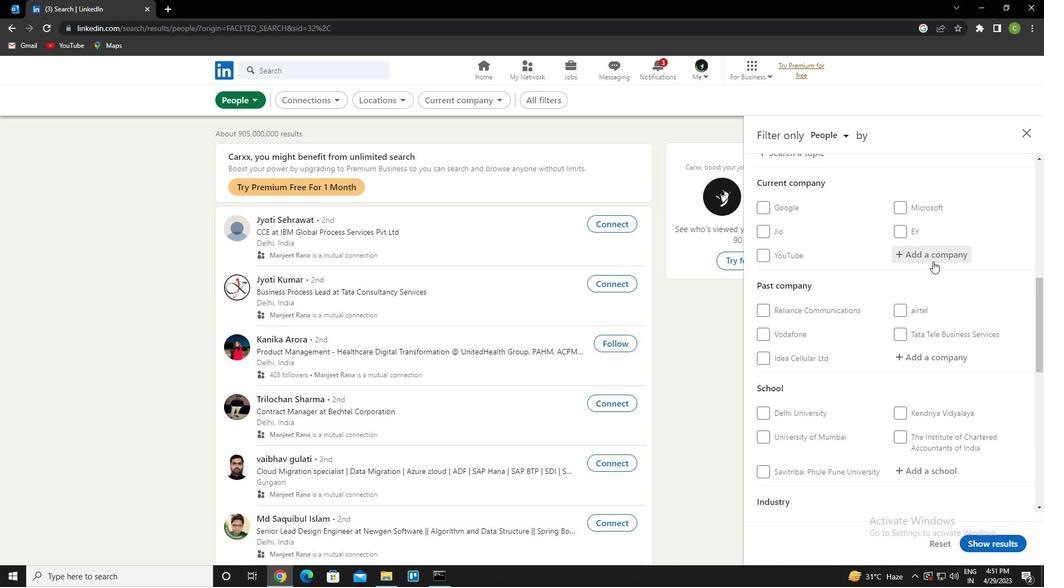 
Action: Key pressed <Key.caps_lock>b<Key.shift>&R<Key.space>I<Key.caps_lock>NDUS<Key.down><Key.enter>
Screenshot: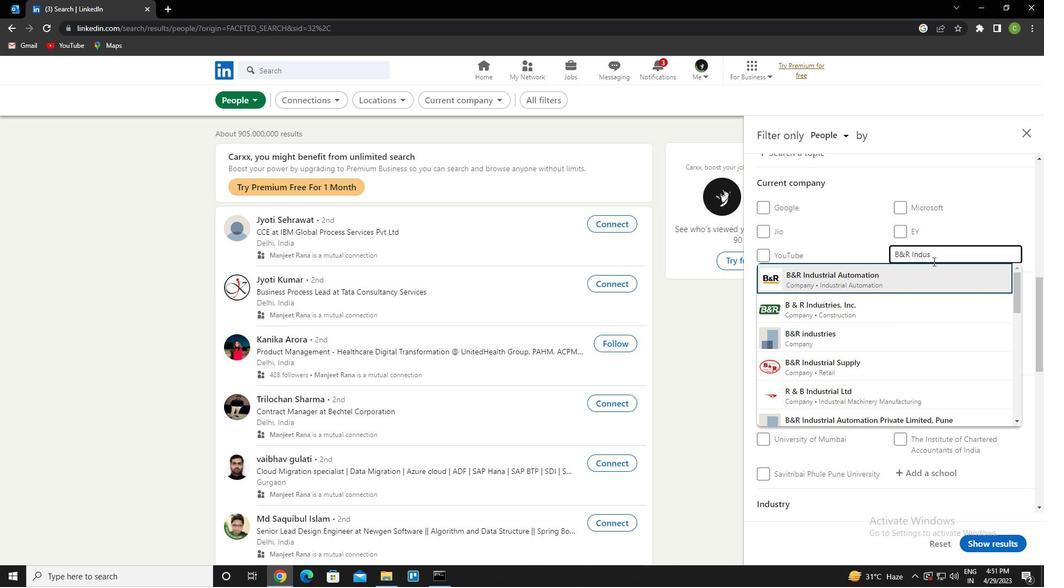 
Action: Mouse scrolled (933, 261) with delta (0, 0)
Screenshot: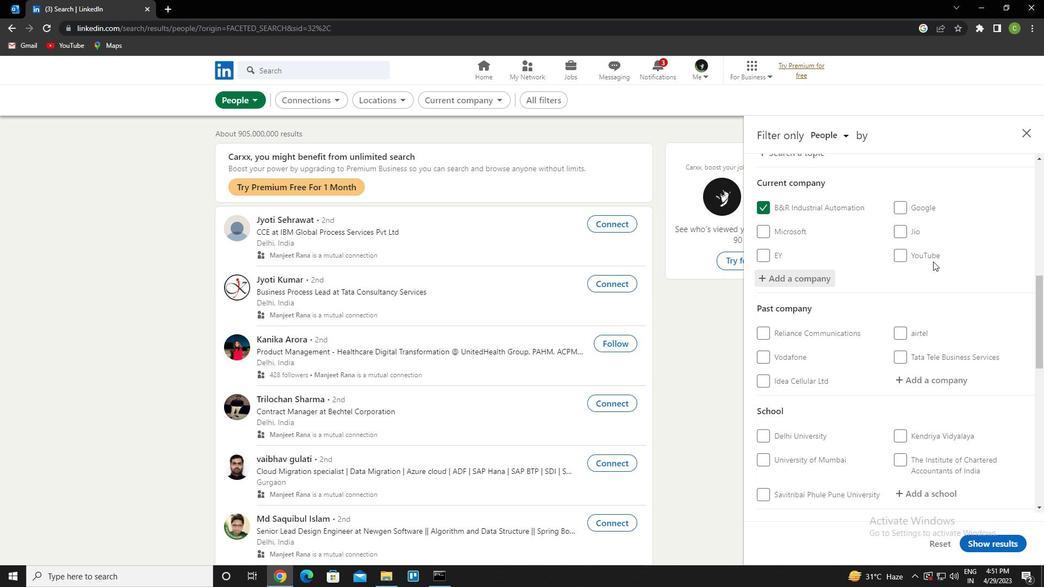 
Action: Mouse scrolled (933, 261) with delta (0, 0)
Screenshot: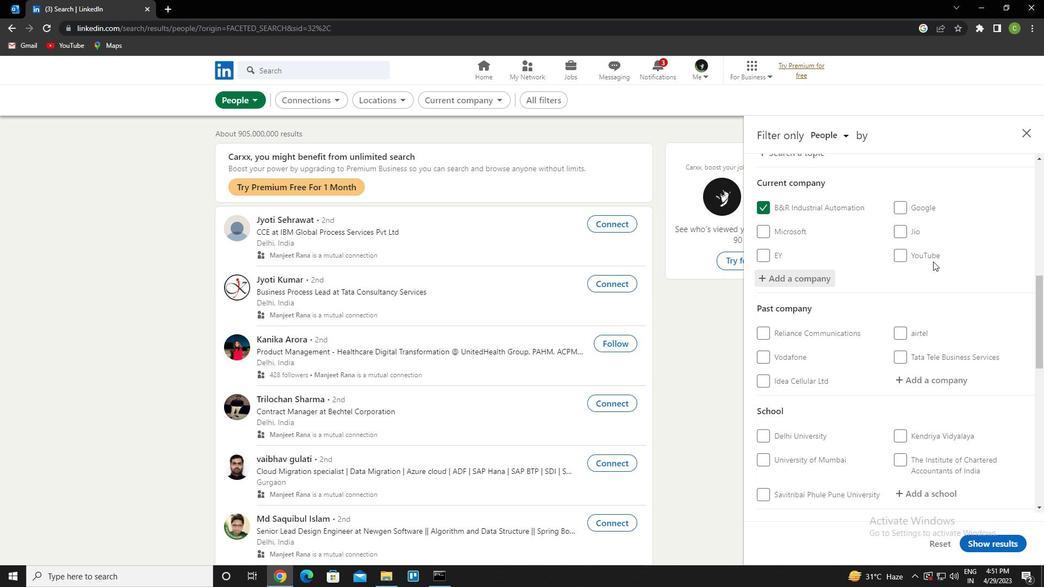 
Action: Mouse moved to (924, 338)
Screenshot: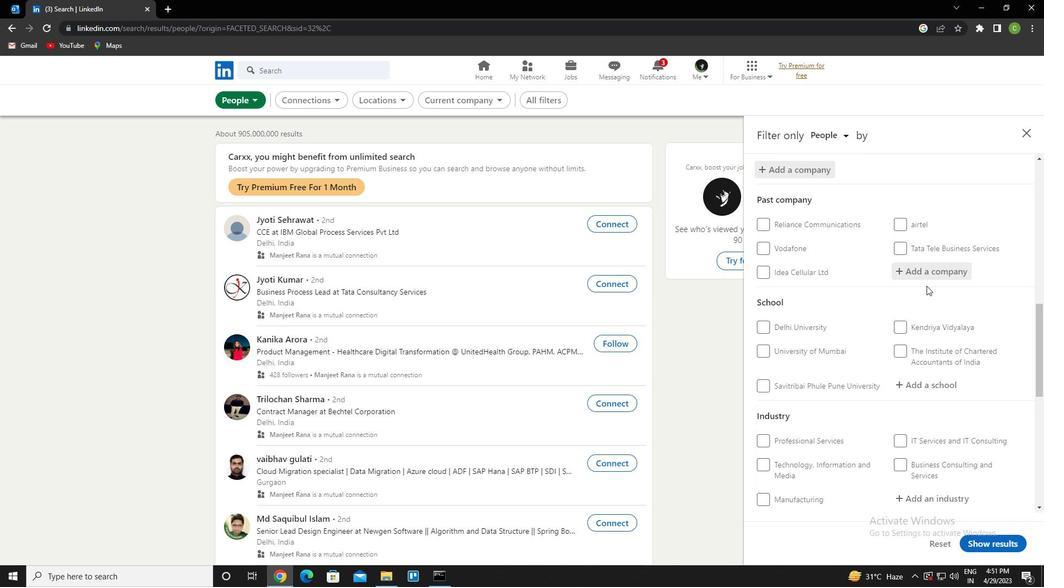 
Action: Mouse scrolled (924, 338) with delta (0, 0)
Screenshot: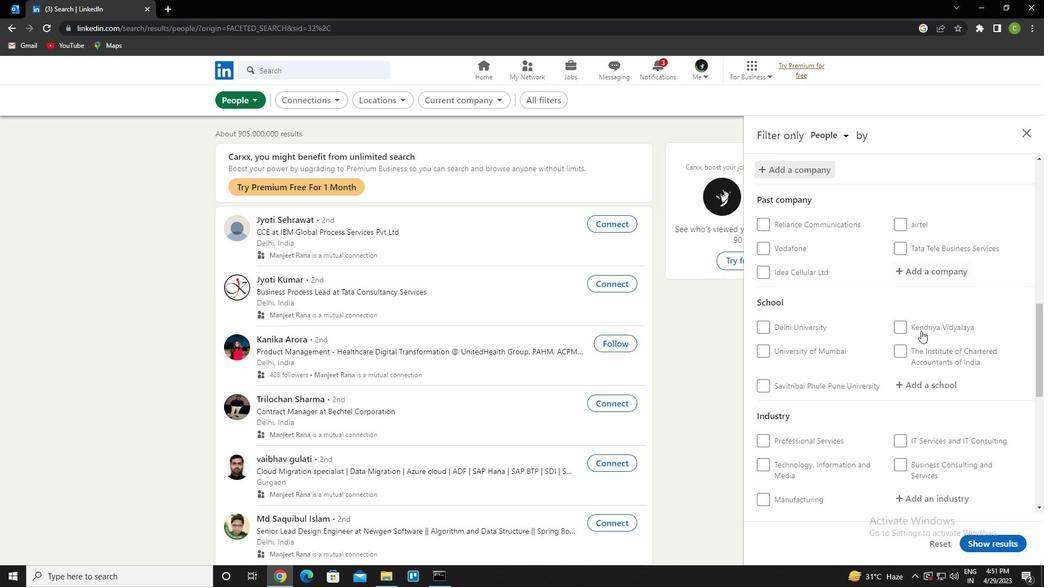 
Action: Mouse scrolled (924, 338) with delta (0, 0)
Screenshot: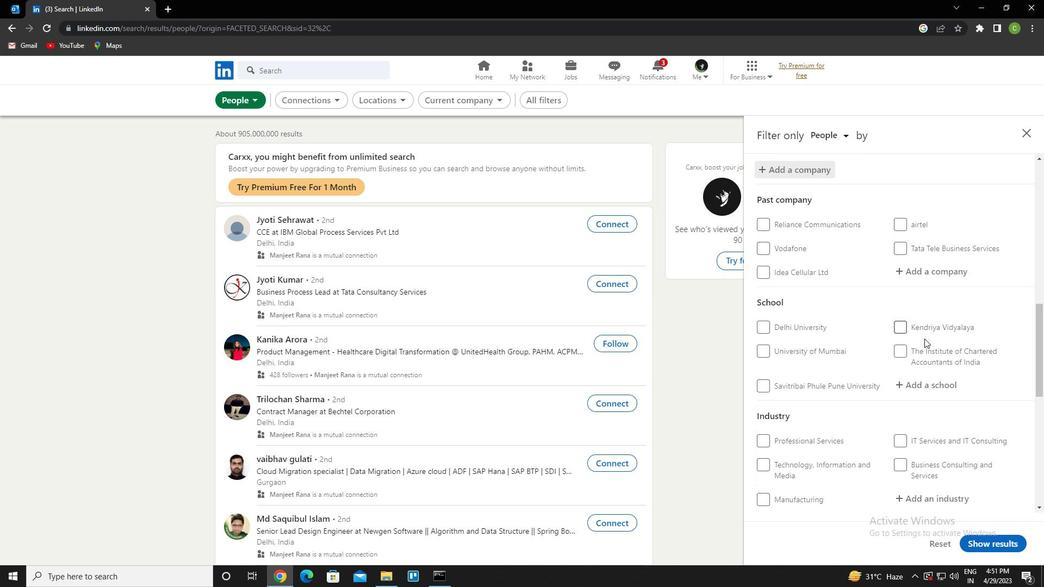 
Action: Mouse moved to (930, 280)
Screenshot: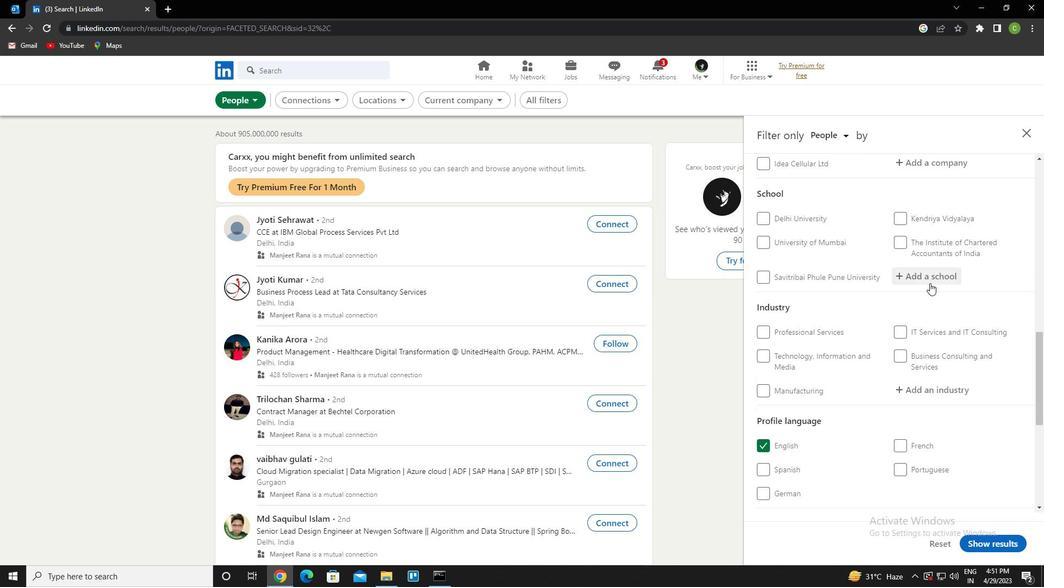 
Action: Mouse pressed left at (930, 280)
Screenshot: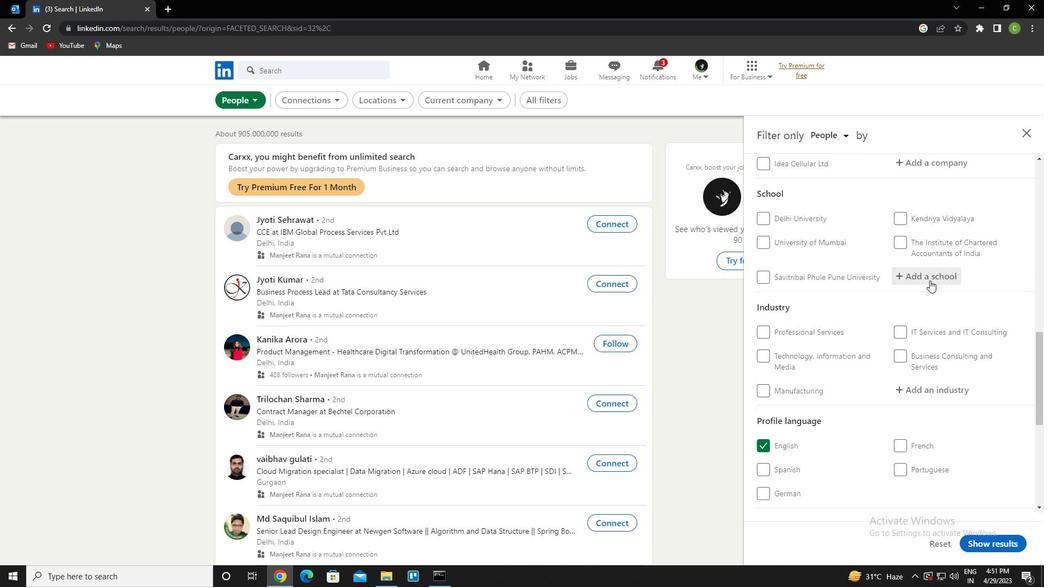 
Action: Key pressed <Key.caps_lock>T<Key.caps_lock>ECHNO<Key.space><Key.caps_lock>I<Key.caps_lock>NDIA<Key.down><Key.down><Key.down><Key.down><Key.down><Key.enter>
Screenshot: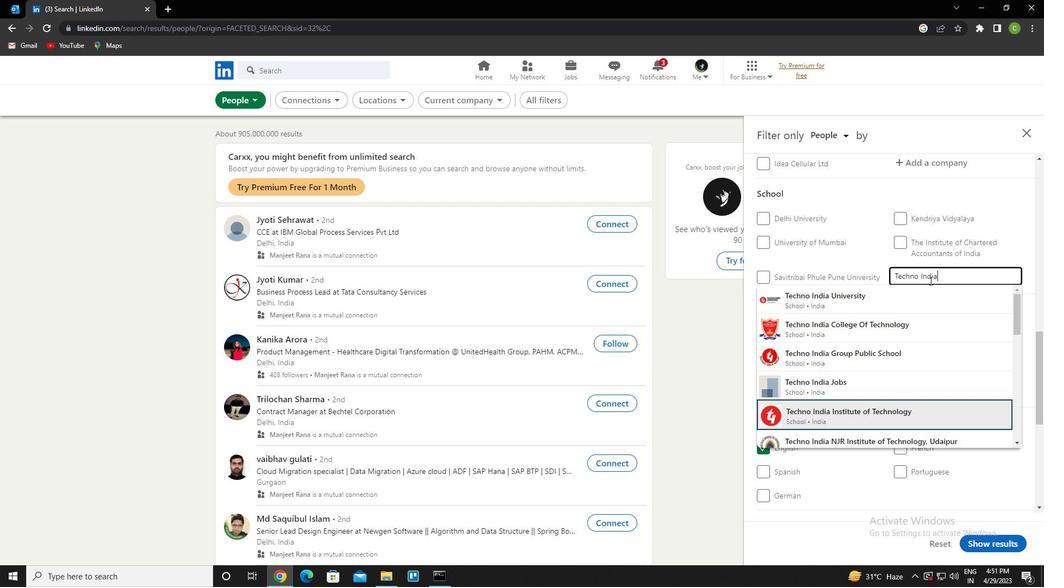 
Action: Mouse scrolled (930, 280) with delta (0, 0)
Screenshot: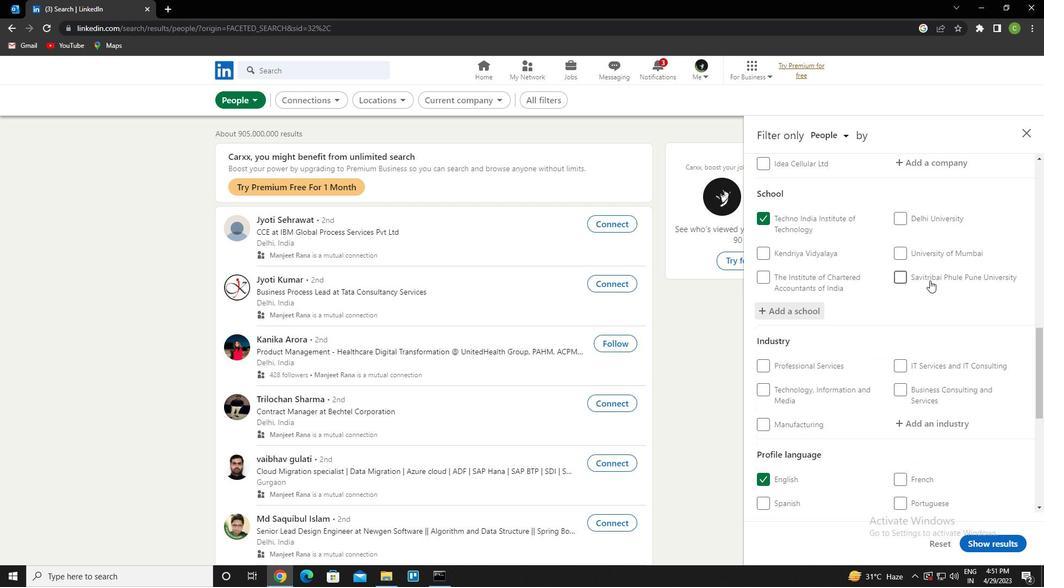 
Action: Mouse scrolled (930, 280) with delta (0, 0)
Screenshot: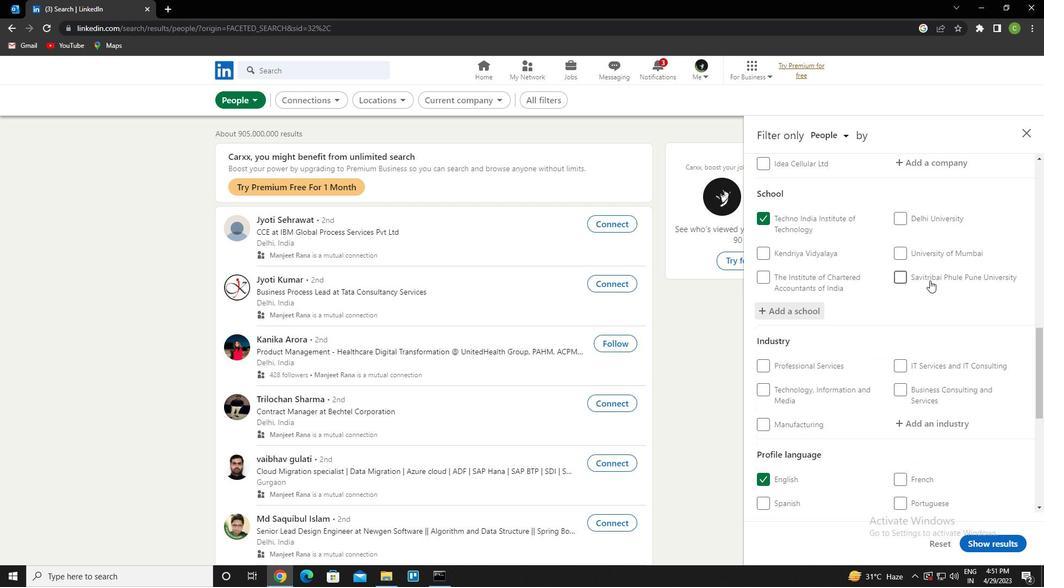 
Action: Mouse scrolled (930, 280) with delta (0, 0)
Screenshot: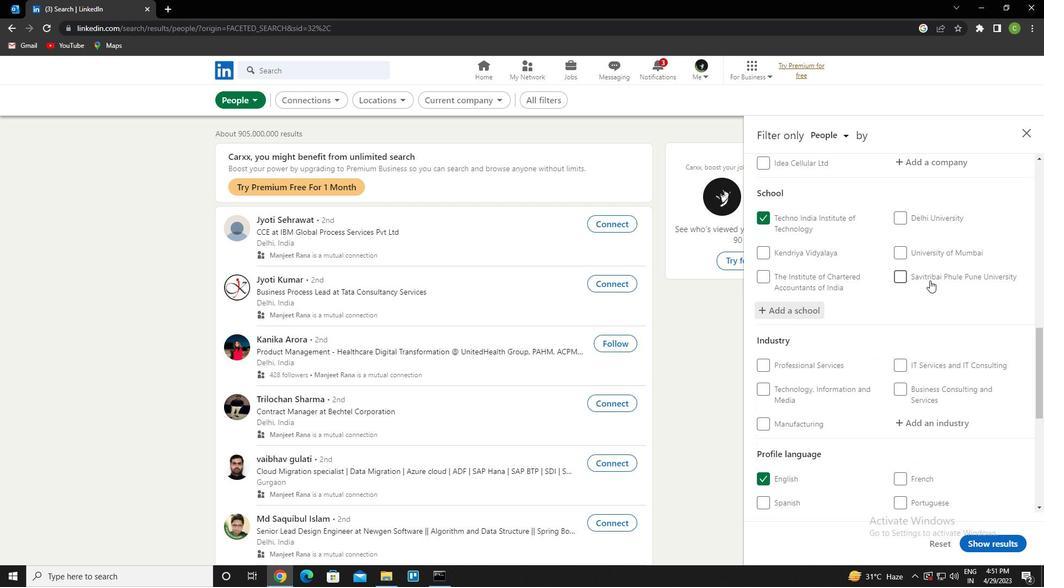 
Action: Mouse moved to (917, 263)
Screenshot: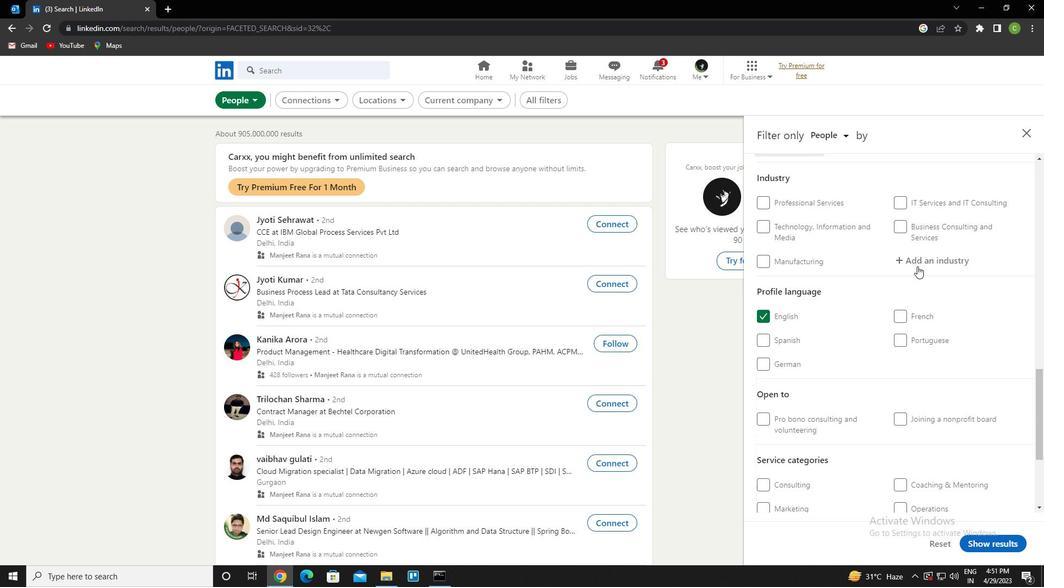 
Action: Mouse pressed left at (917, 263)
Screenshot: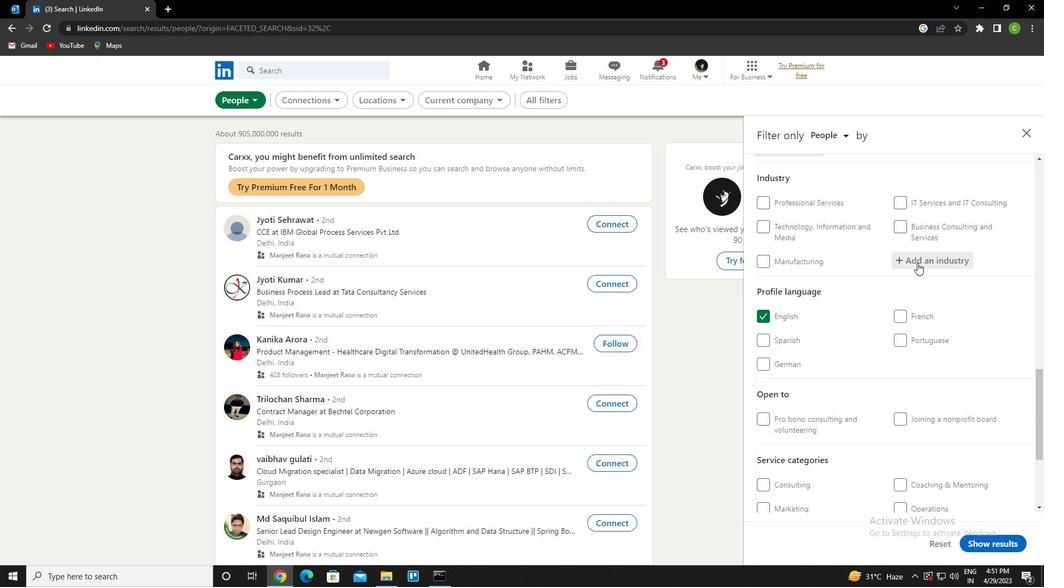 
Action: Key pressed <Key.caps_lock>R<Key.caps_lock>EST<Key.down><Key.enter>
Screenshot: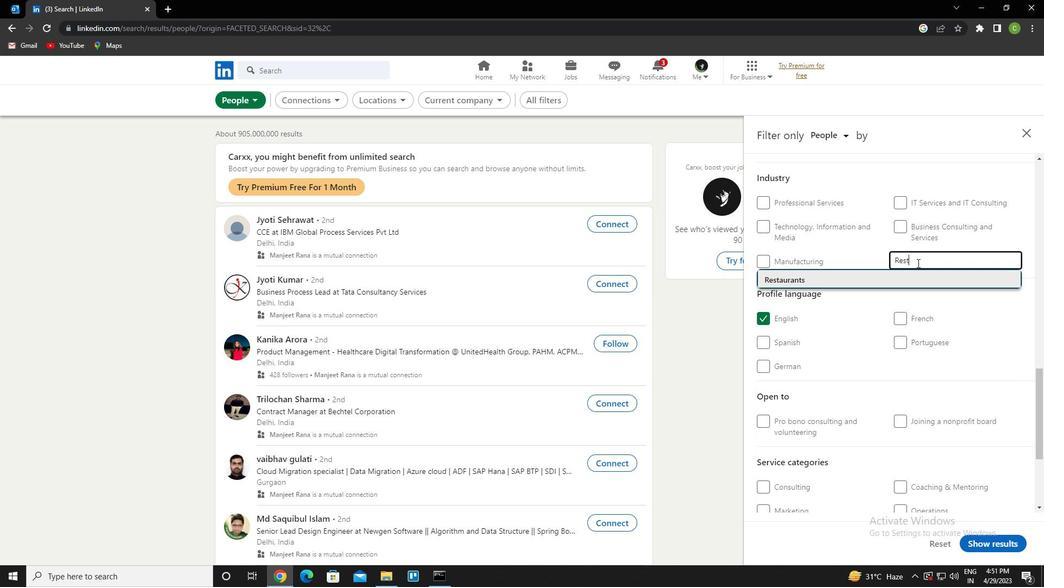 
Action: Mouse scrolled (917, 262) with delta (0, 0)
Screenshot: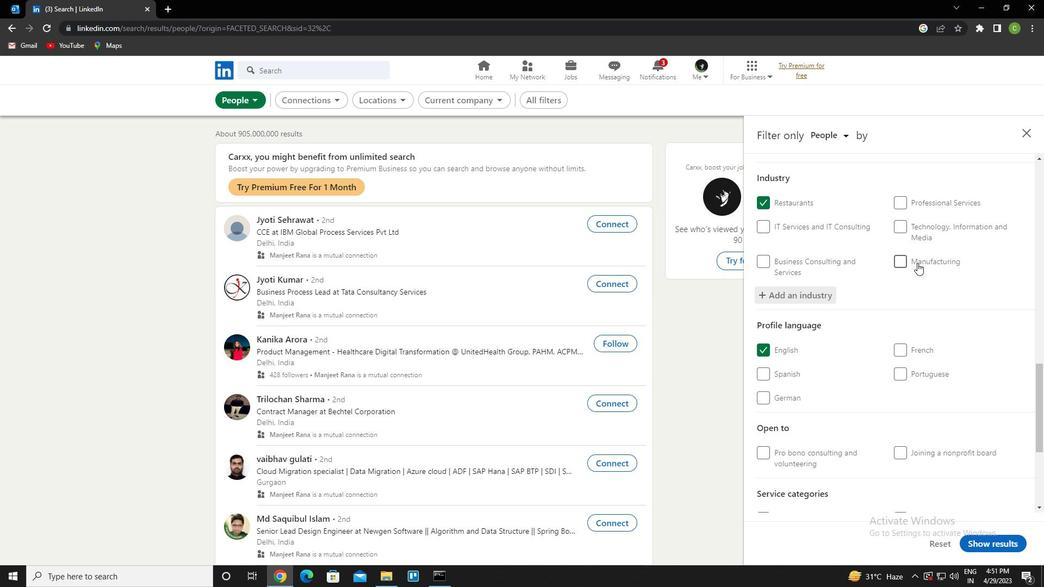 
Action: Mouse scrolled (917, 262) with delta (0, 0)
Screenshot: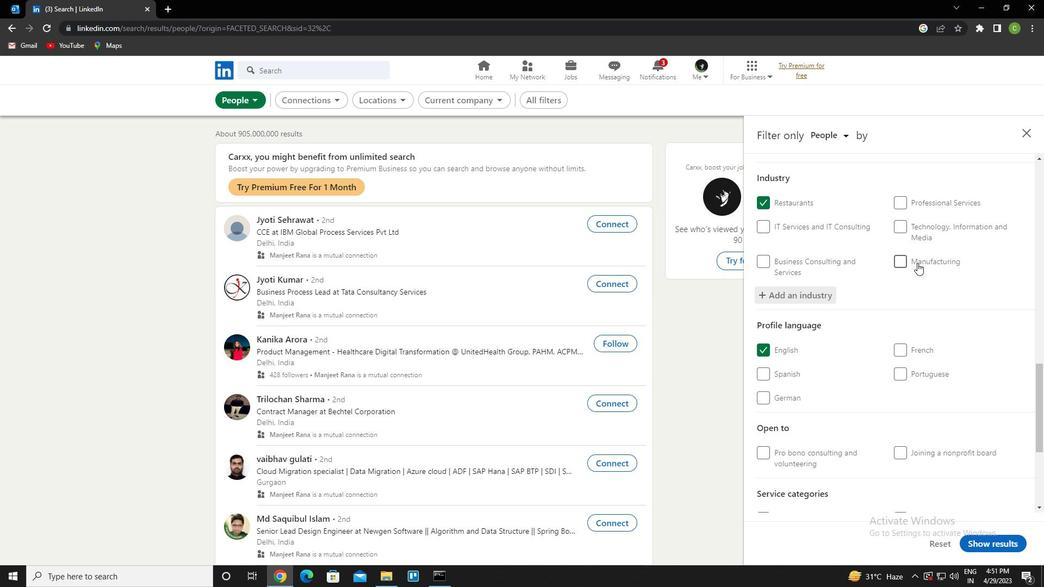 
Action: Mouse scrolled (917, 262) with delta (0, 0)
Screenshot: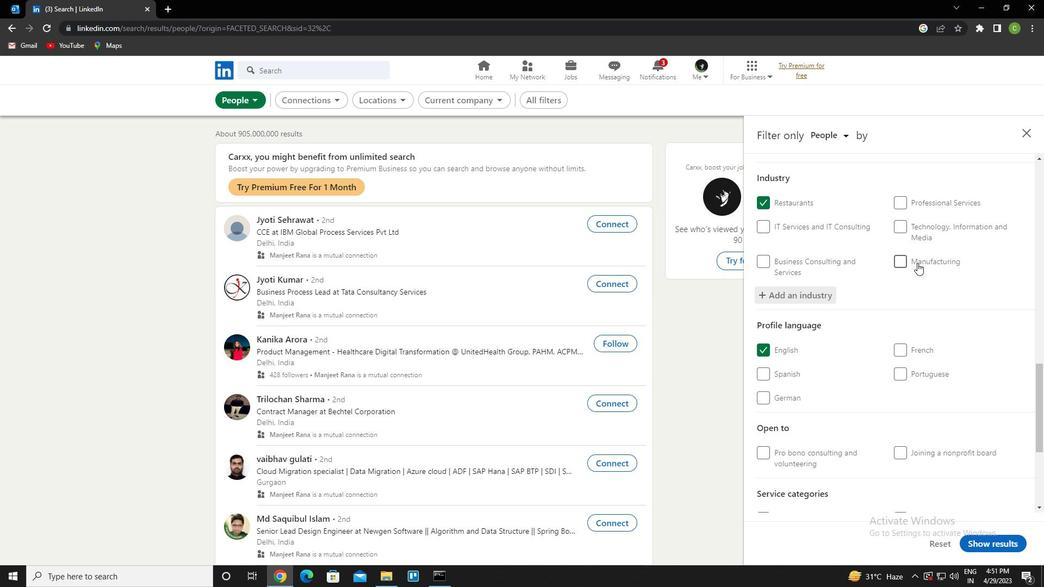 
Action: Mouse scrolled (917, 262) with delta (0, 0)
Screenshot: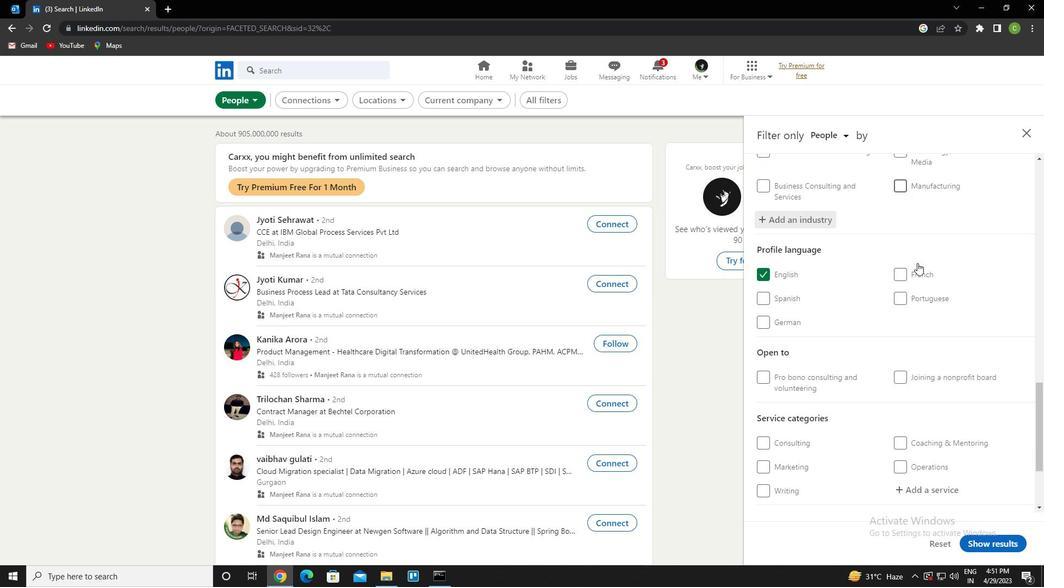
Action: Mouse moved to (927, 363)
Screenshot: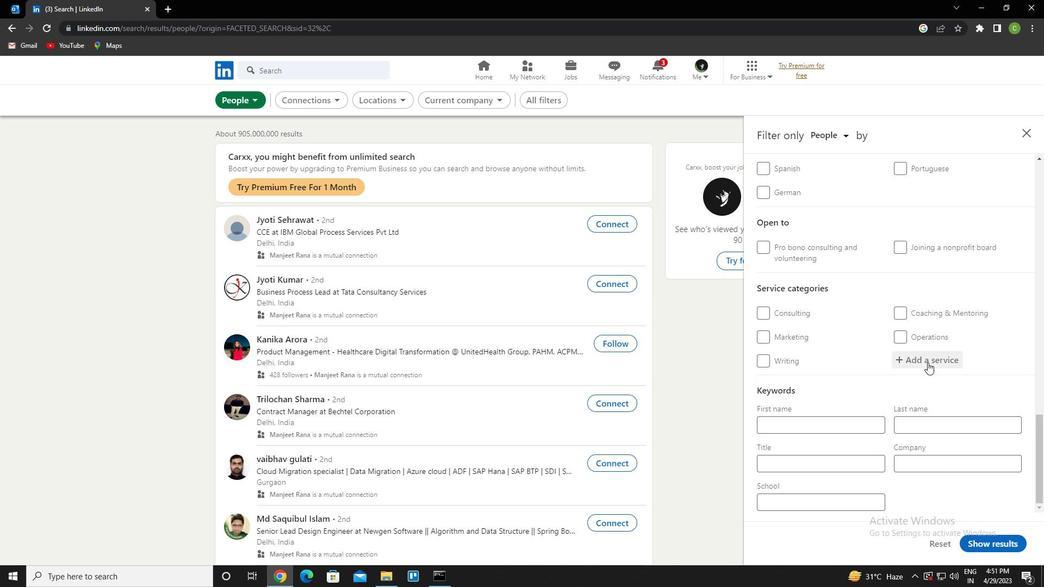 
Action: Mouse pressed left at (927, 363)
Screenshot: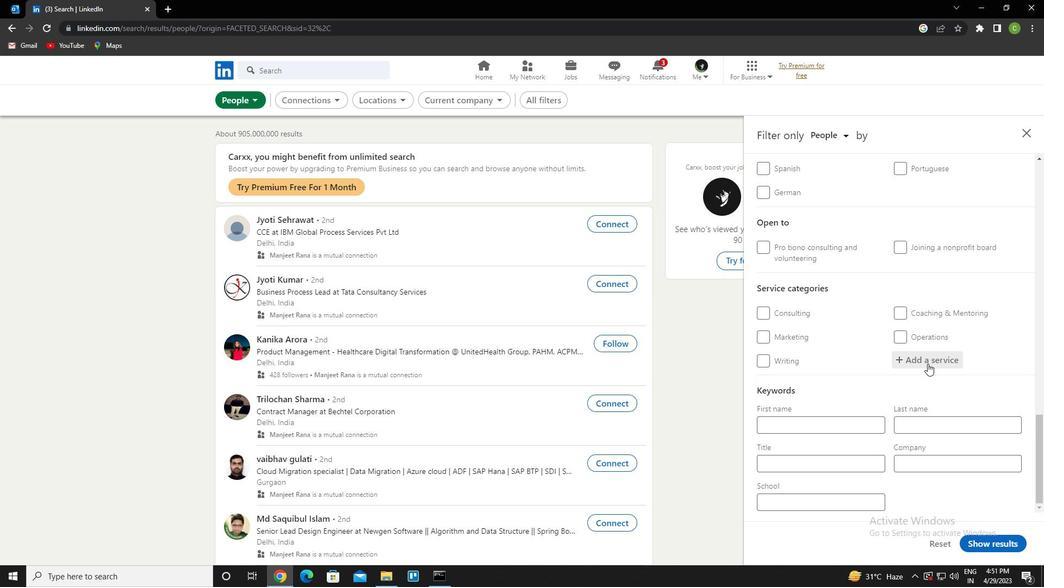 
Action: Key pressed <Key.caps_lock>P<Key.caps_lock>RINT<Key.space><Key.caps_lock>D<Key.caps_lock>ESIGN<Key.down><Key.enter>
Screenshot: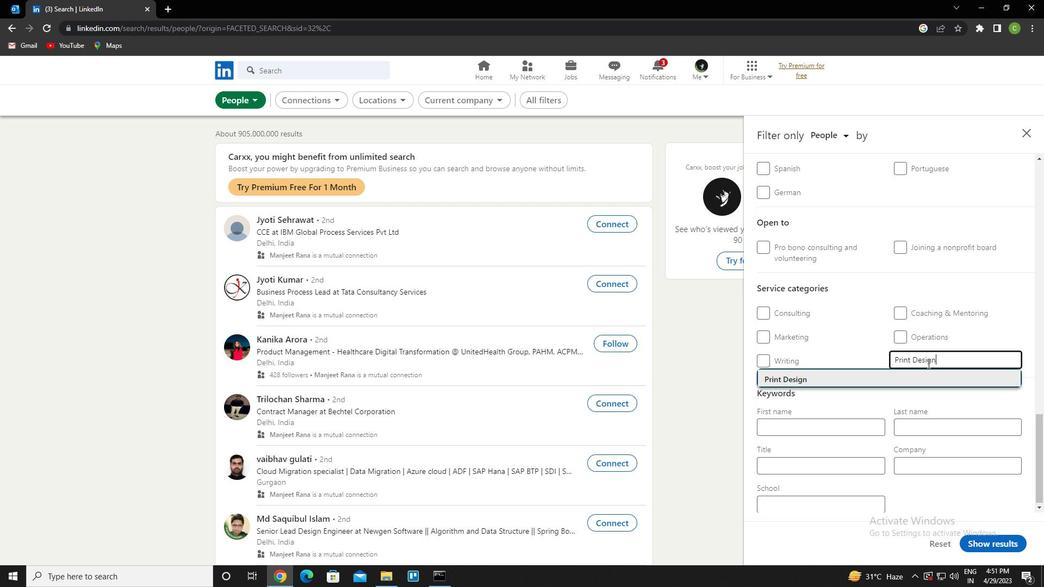 
Action: Mouse scrolled (927, 363) with delta (0, 0)
Screenshot: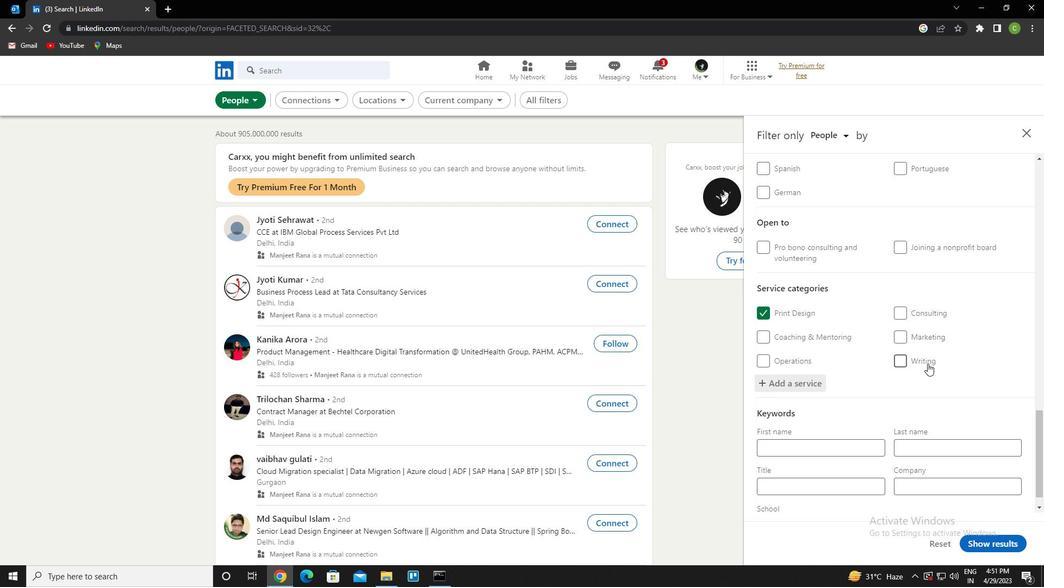 
Action: Mouse scrolled (927, 363) with delta (0, 0)
Screenshot: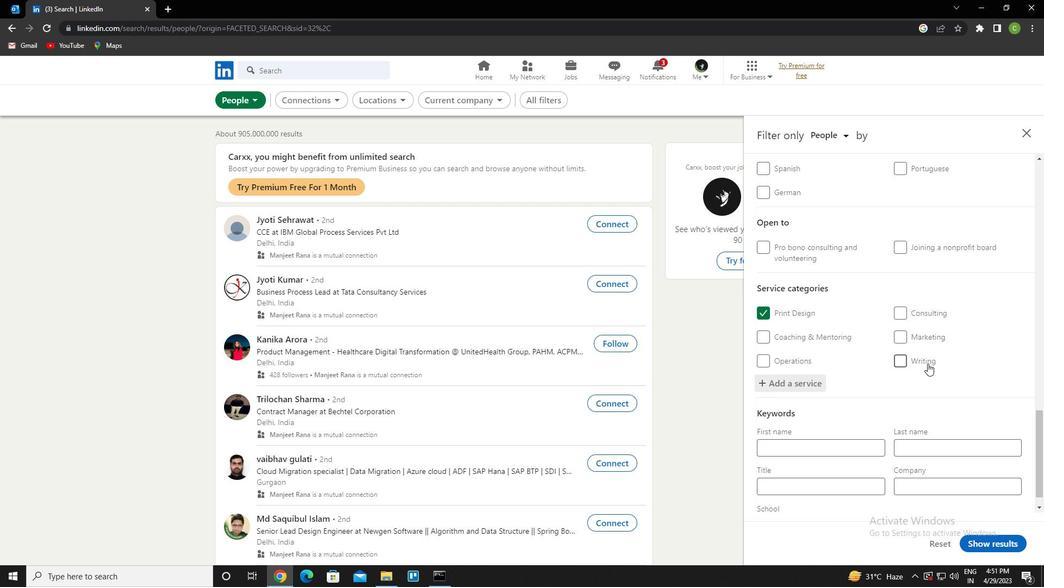 
Action: Mouse scrolled (927, 363) with delta (0, 0)
Screenshot: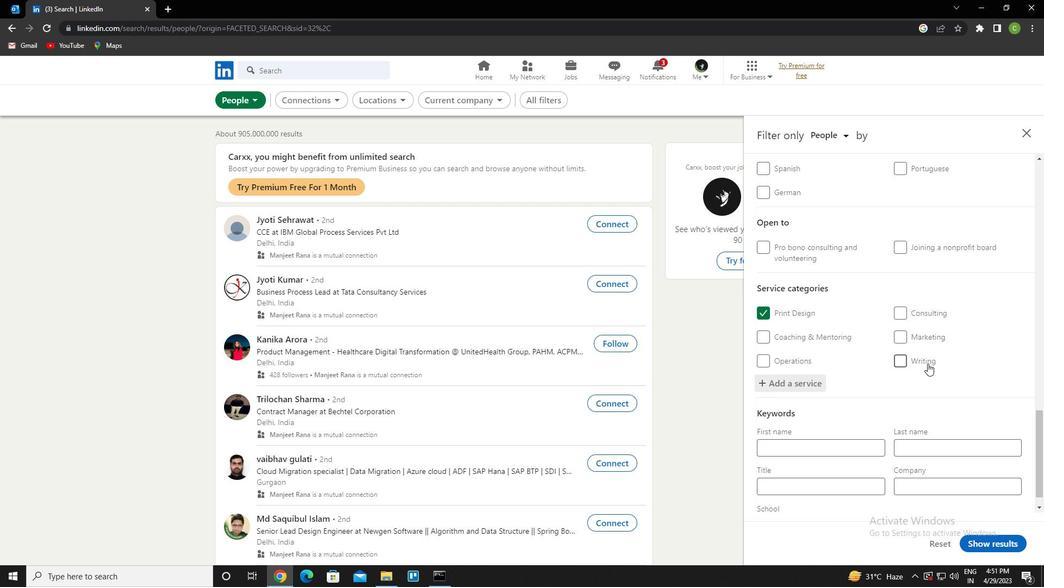 
Action: Mouse scrolled (927, 363) with delta (0, 0)
Screenshot: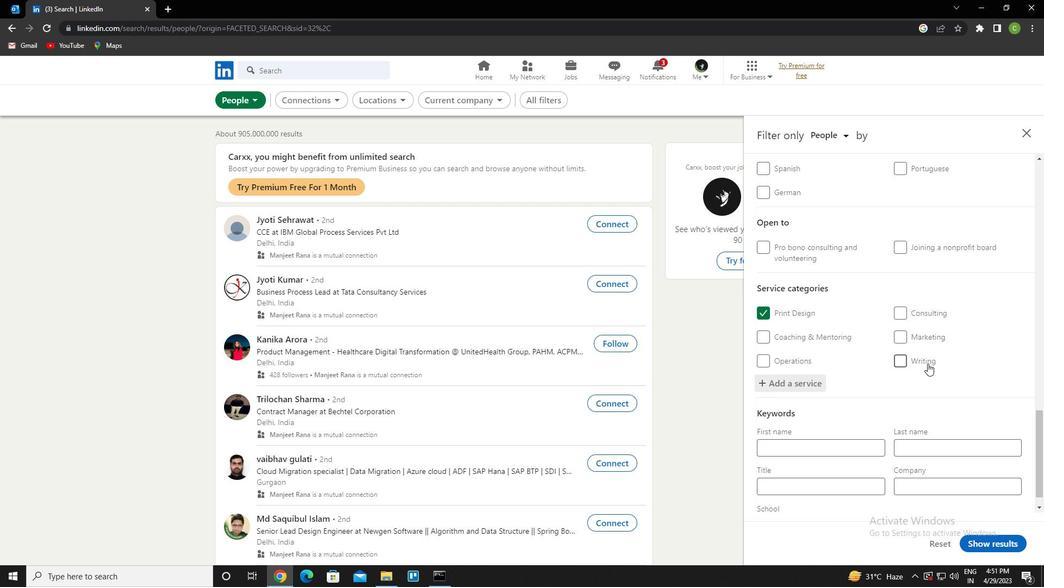 
Action: Mouse scrolled (927, 363) with delta (0, 0)
Screenshot: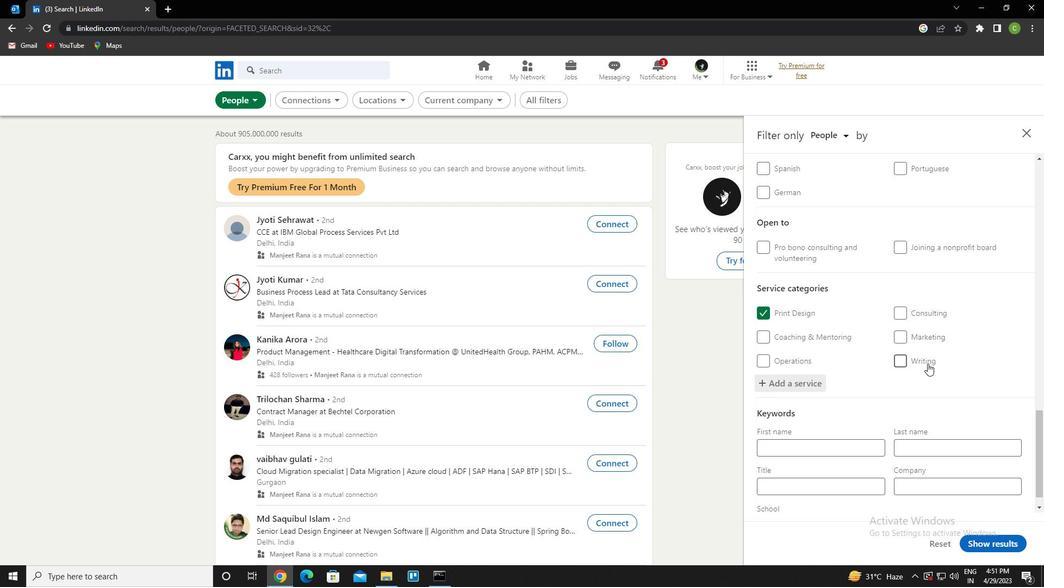 
Action: Mouse scrolled (927, 363) with delta (0, 0)
Screenshot: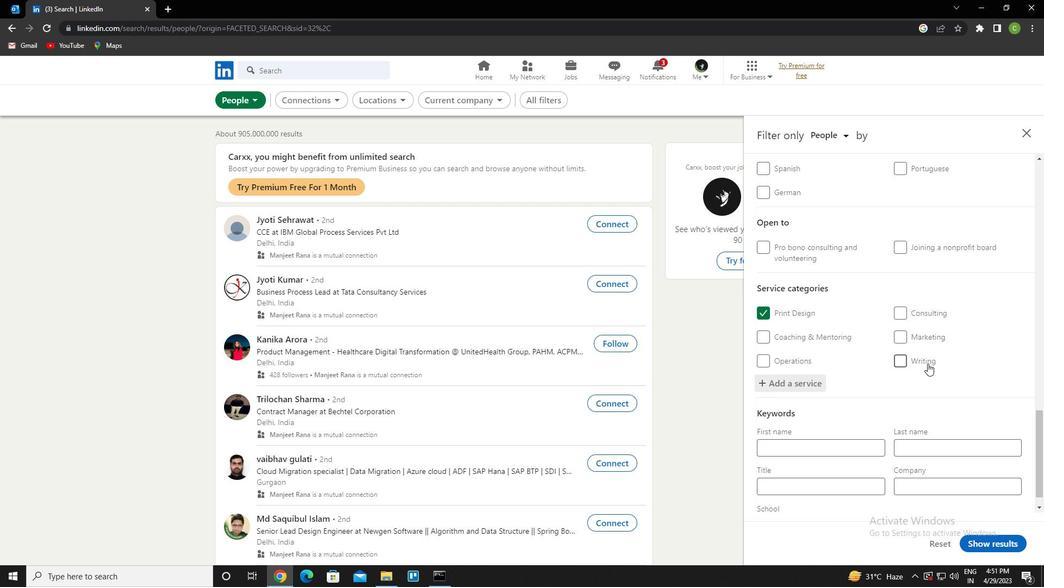 
Action: Mouse scrolled (927, 363) with delta (0, 0)
Screenshot: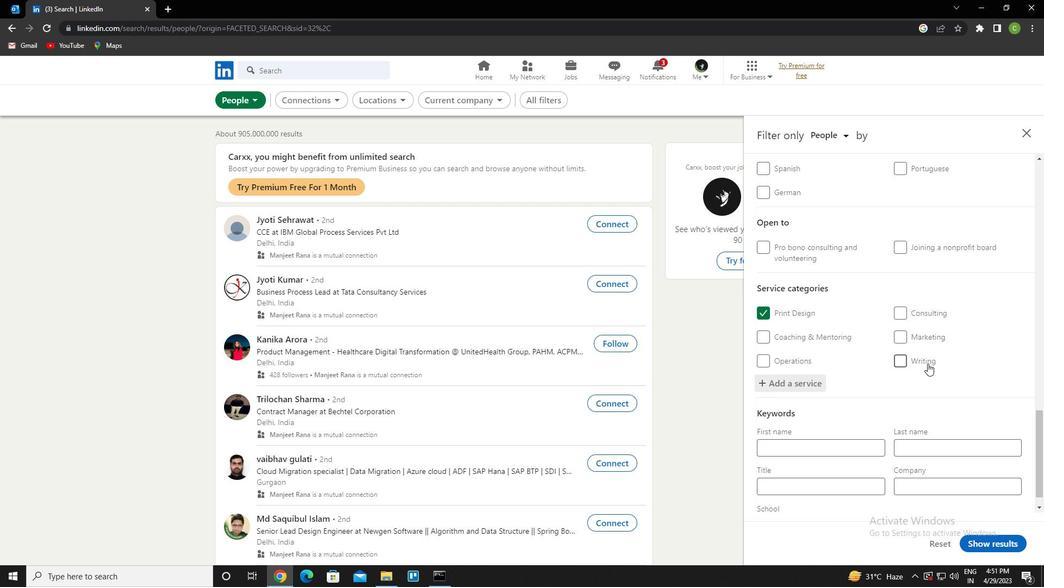 
Action: Mouse scrolled (927, 363) with delta (0, 0)
Screenshot: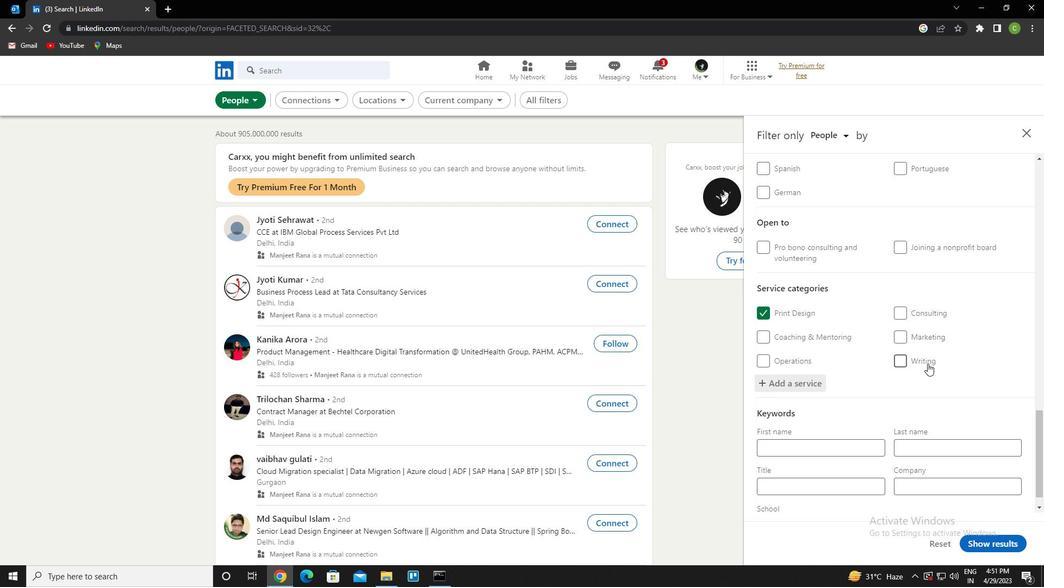 
Action: Mouse scrolled (927, 363) with delta (0, 0)
Screenshot: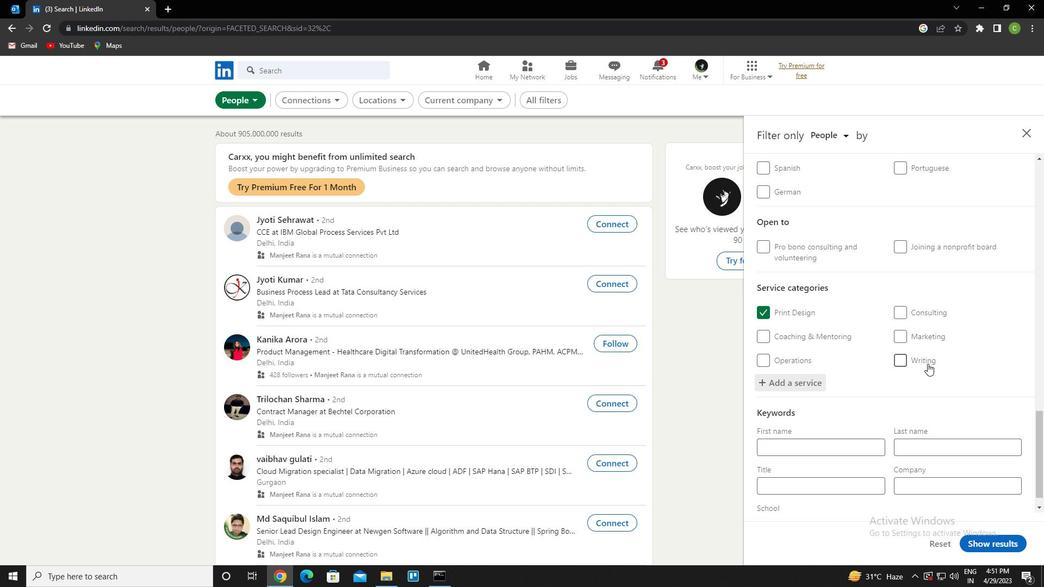
Action: Mouse moved to (861, 464)
Screenshot: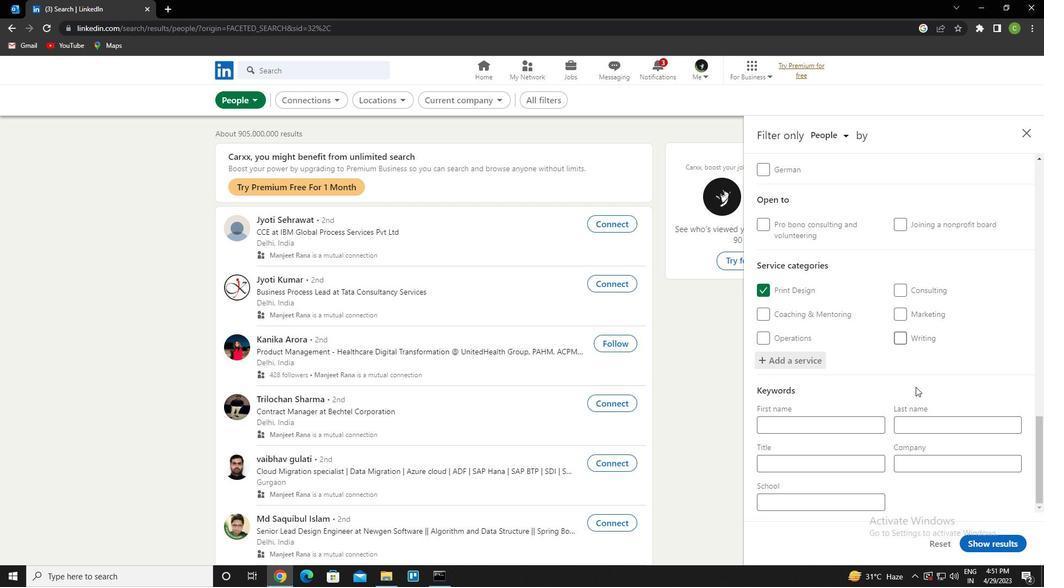 
Action: Mouse pressed left at (861, 464)
Screenshot: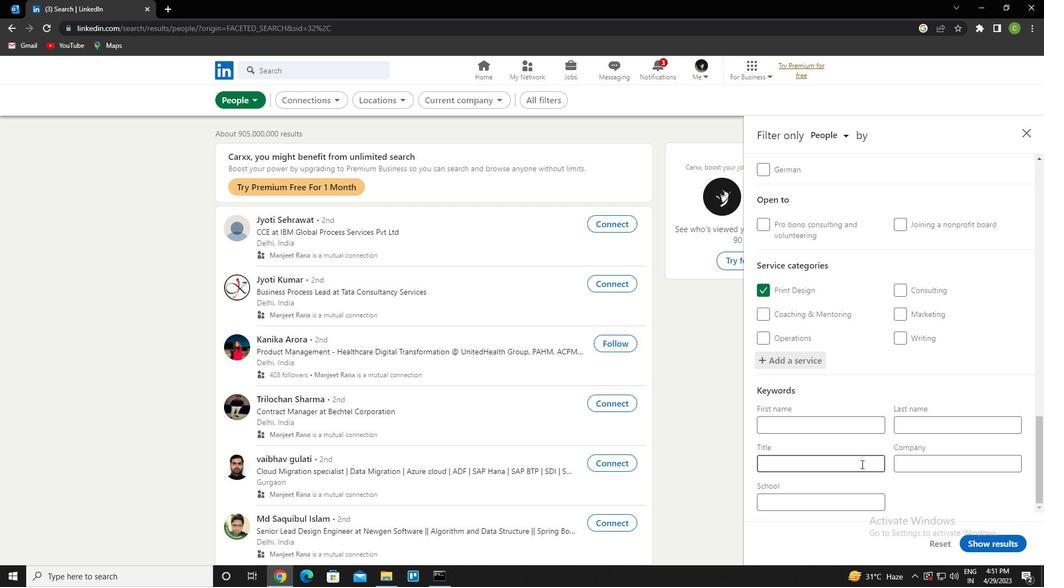 
Action: Mouse moved to (861, 465)
Screenshot: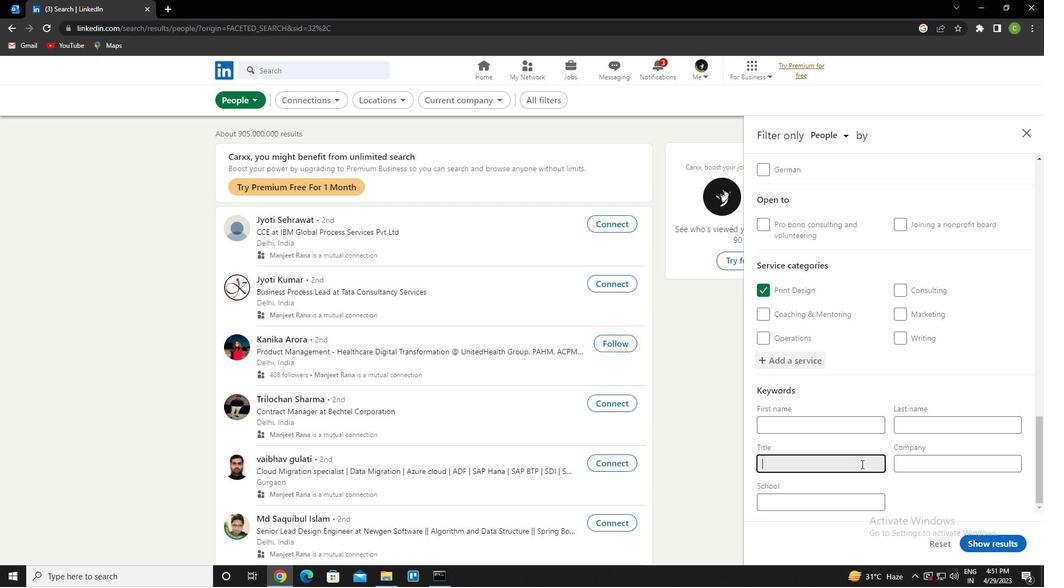 
Action: Key pressed <Key.caps_lock>L<Key.caps_lock>INE<Key.space><Key.caps_lock>C<Key.caps_lock>OOK
Screenshot: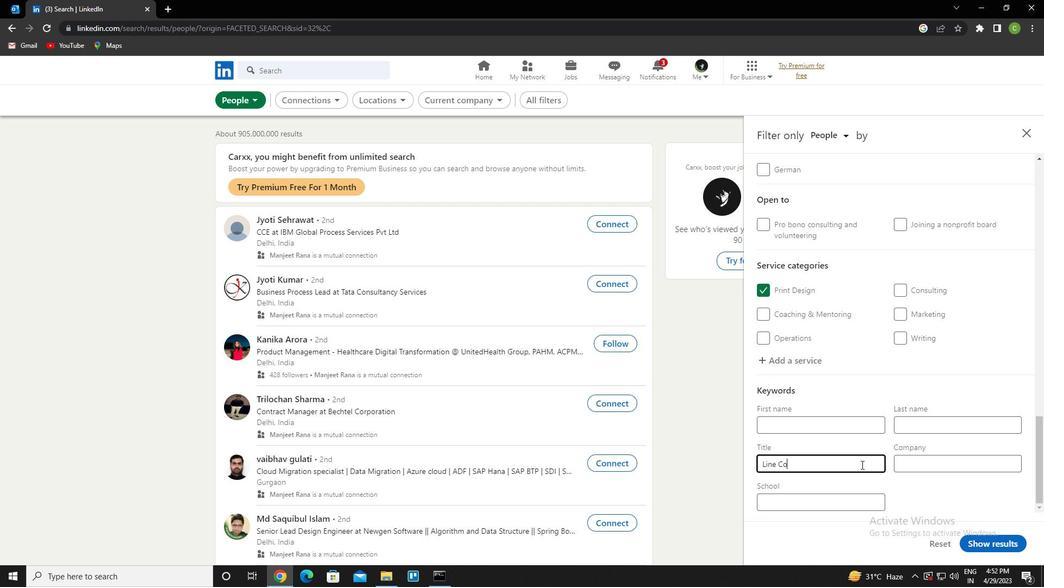 
Action: Mouse moved to (995, 541)
Screenshot: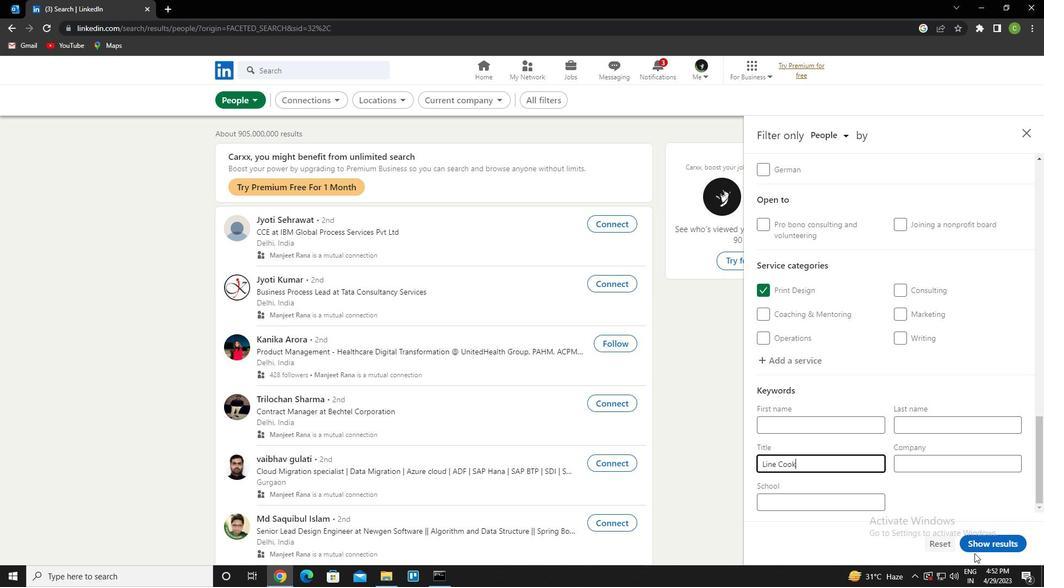 
Action: Mouse pressed left at (995, 541)
Screenshot: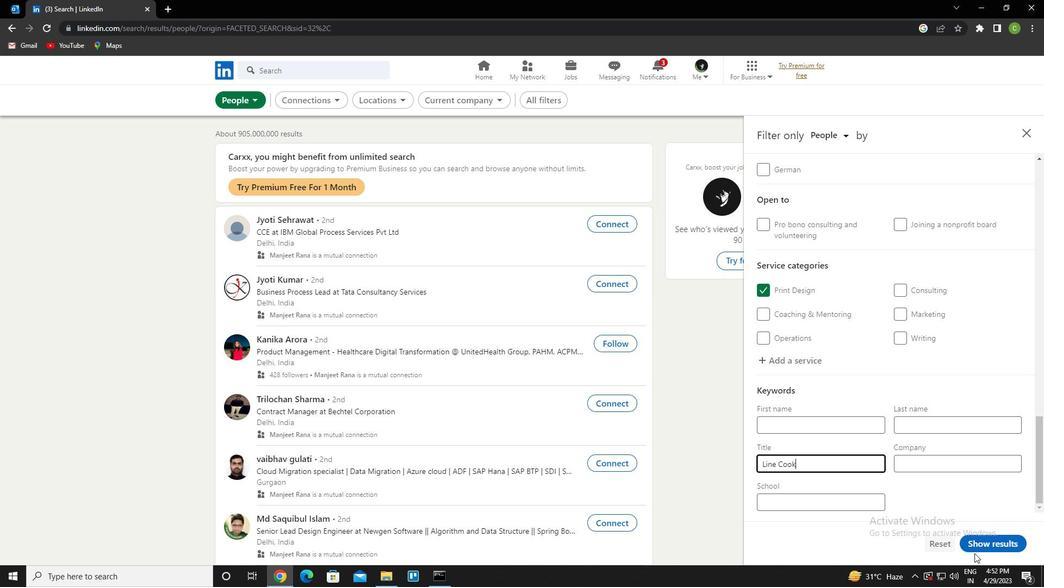 
Action: Mouse moved to (413, 551)
Screenshot: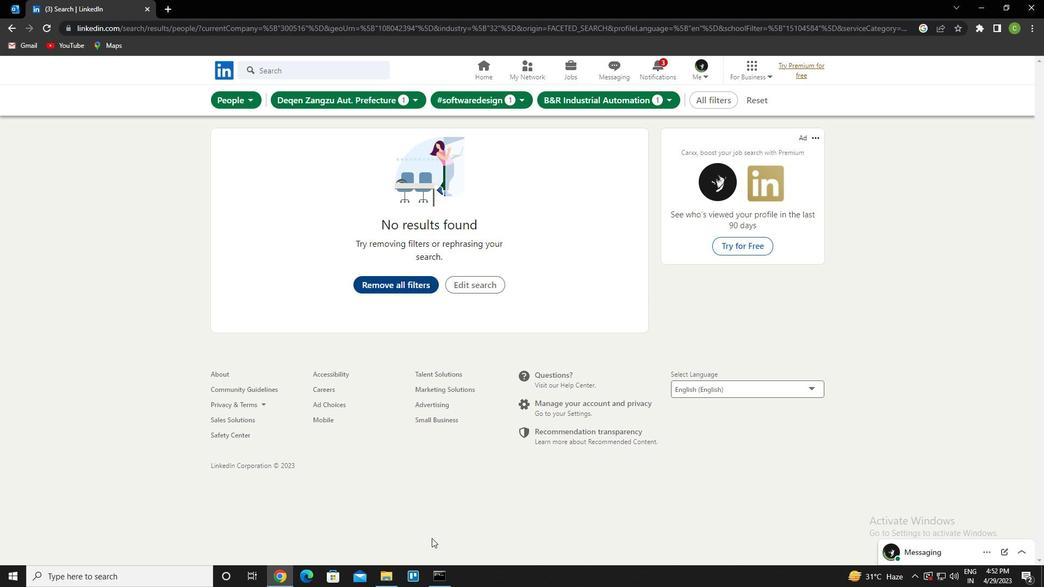 
